 Task: Create a Board called Board0000000028 in Workspace WS0000000010 in Trello with Visibility as Workspace. Create a Board called Board0000000029 in Workspace WS0000000010 in Trello with Visibility as Private. Create a Board called Board0000000030 in Workspace WS0000000010 in Trello with Visibility as Public. Create Card Card0000000109 in Board Board0000000028 in Workspace WS0000000010 in Trello. Create Card Card0000000110 in Board Board0000000028 in Workspace WS0000000010 in Trello
Action: Mouse moved to (527, 97)
Screenshot: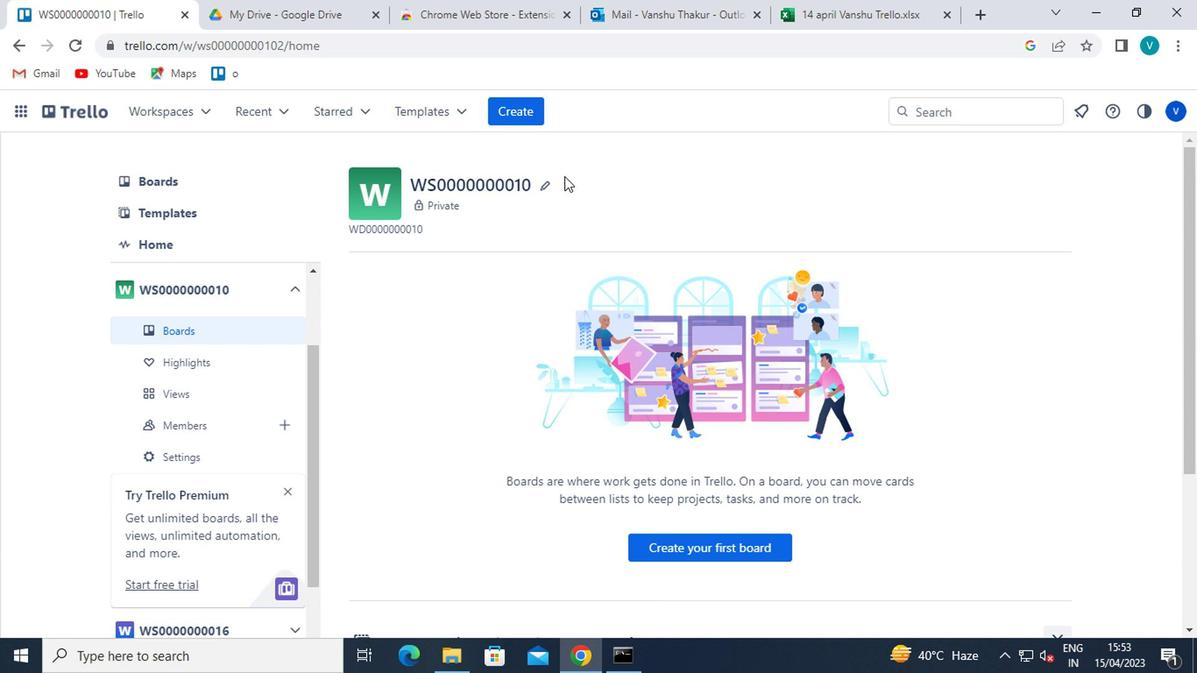 
Action: Mouse pressed left at (527, 97)
Screenshot: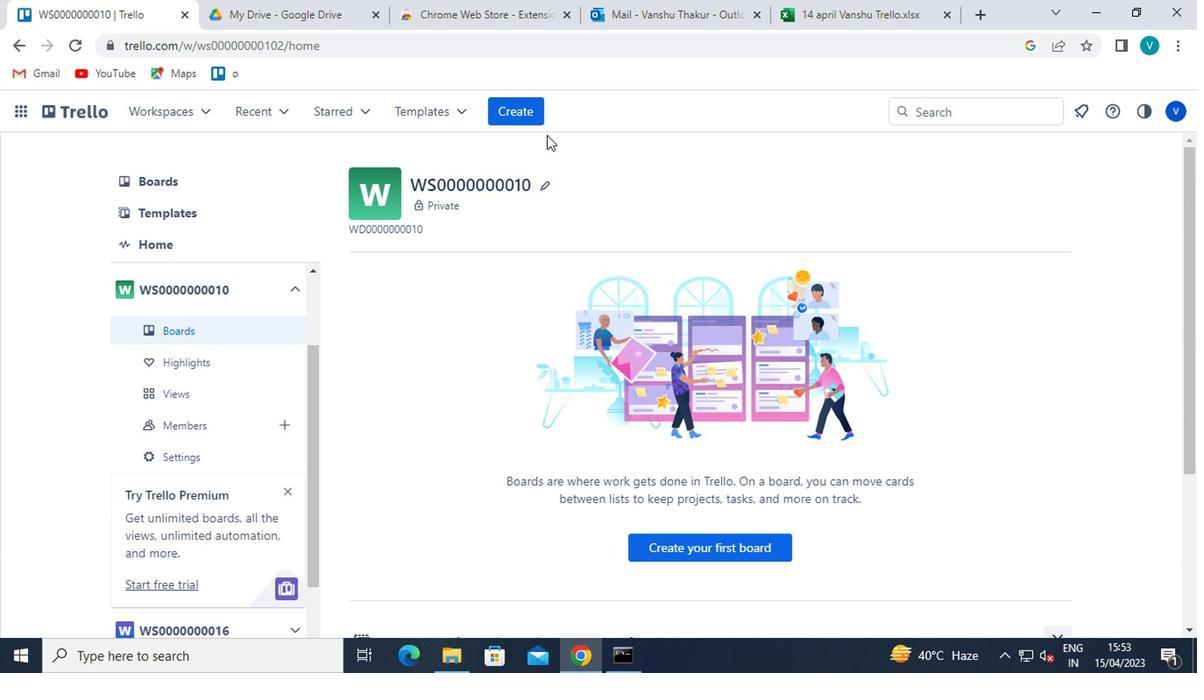 
Action: Mouse moved to (546, 160)
Screenshot: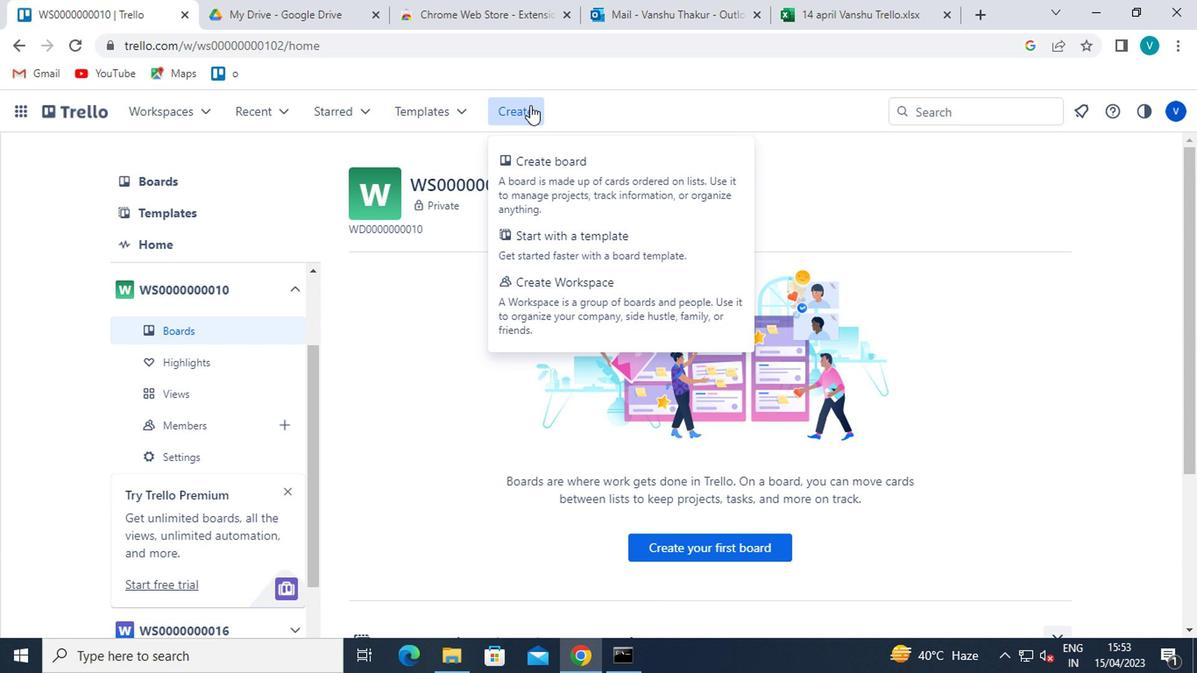 
Action: Mouse pressed left at (546, 160)
Screenshot: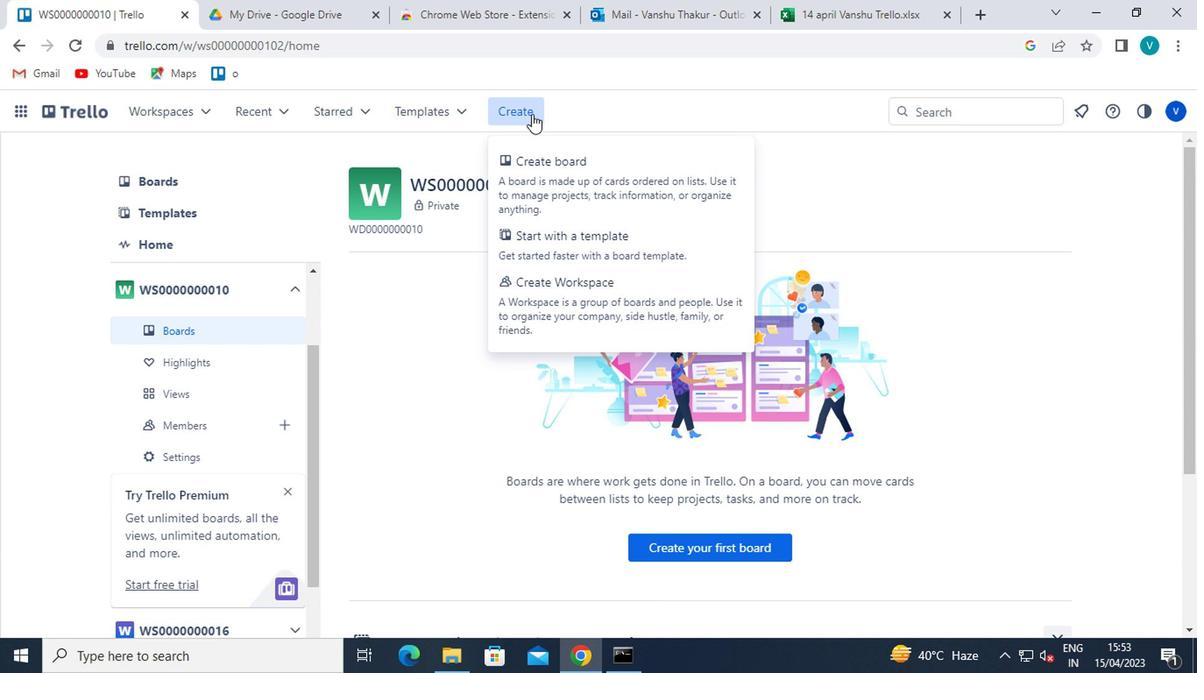 
Action: Mouse moved to (551, 394)
Screenshot: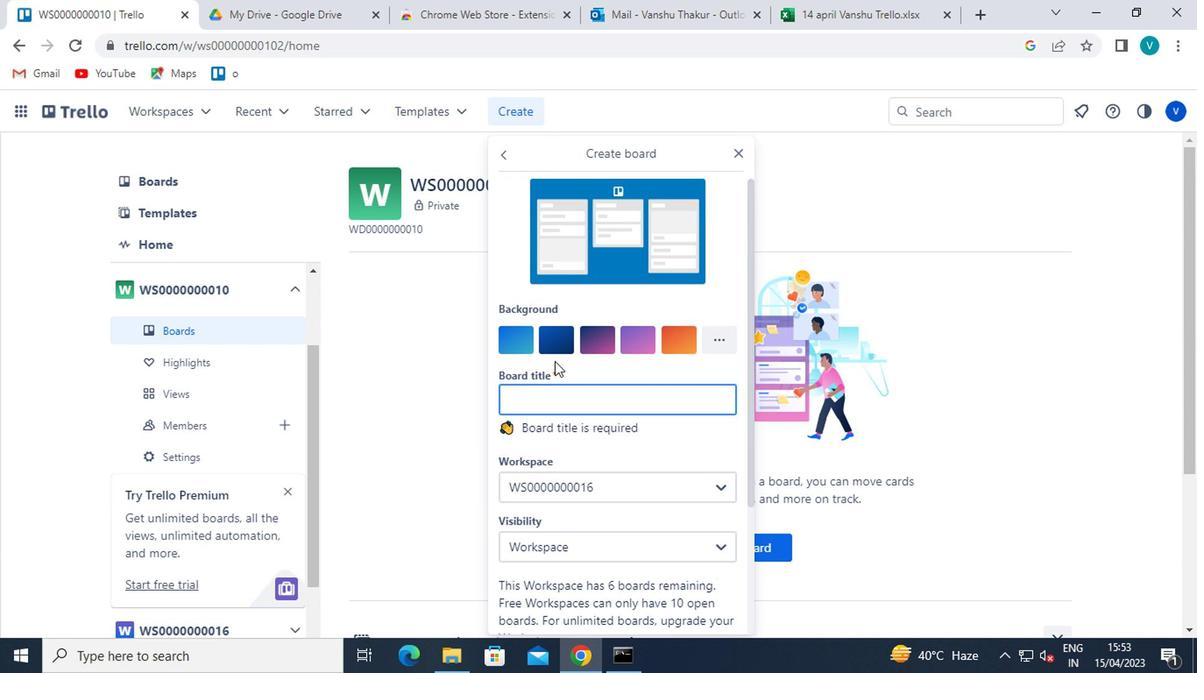 
Action: Mouse pressed left at (551, 394)
Screenshot: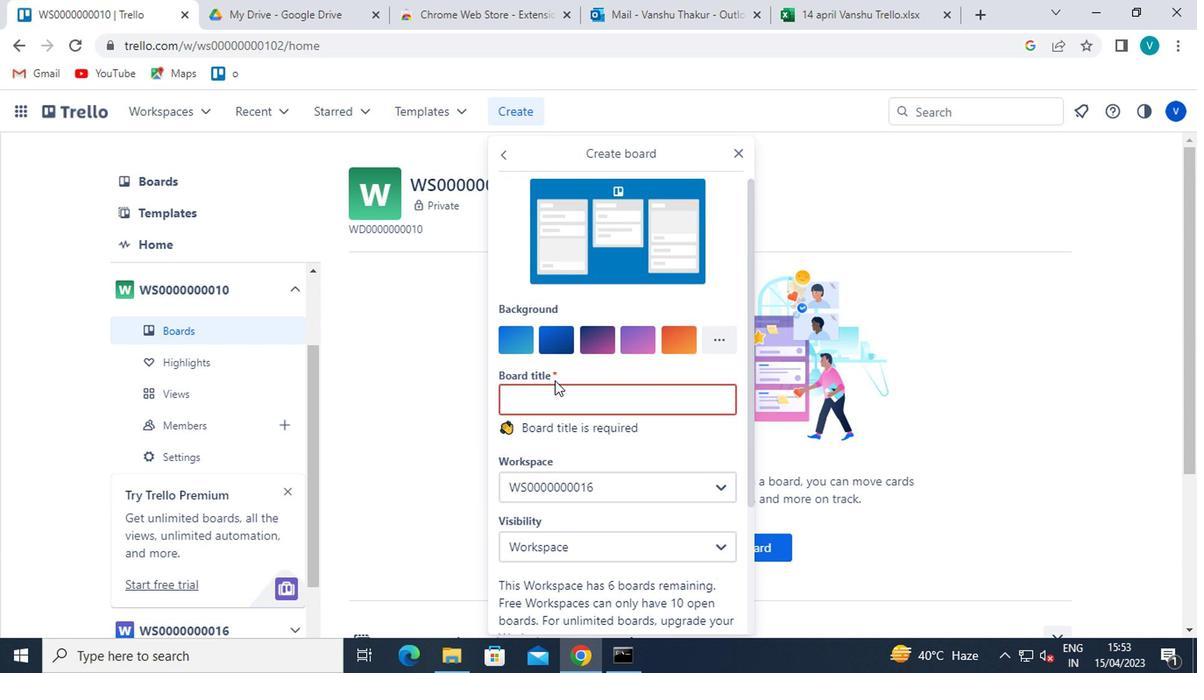 
Action: Key pressed <Key.shift>BOARD0000000028
Screenshot: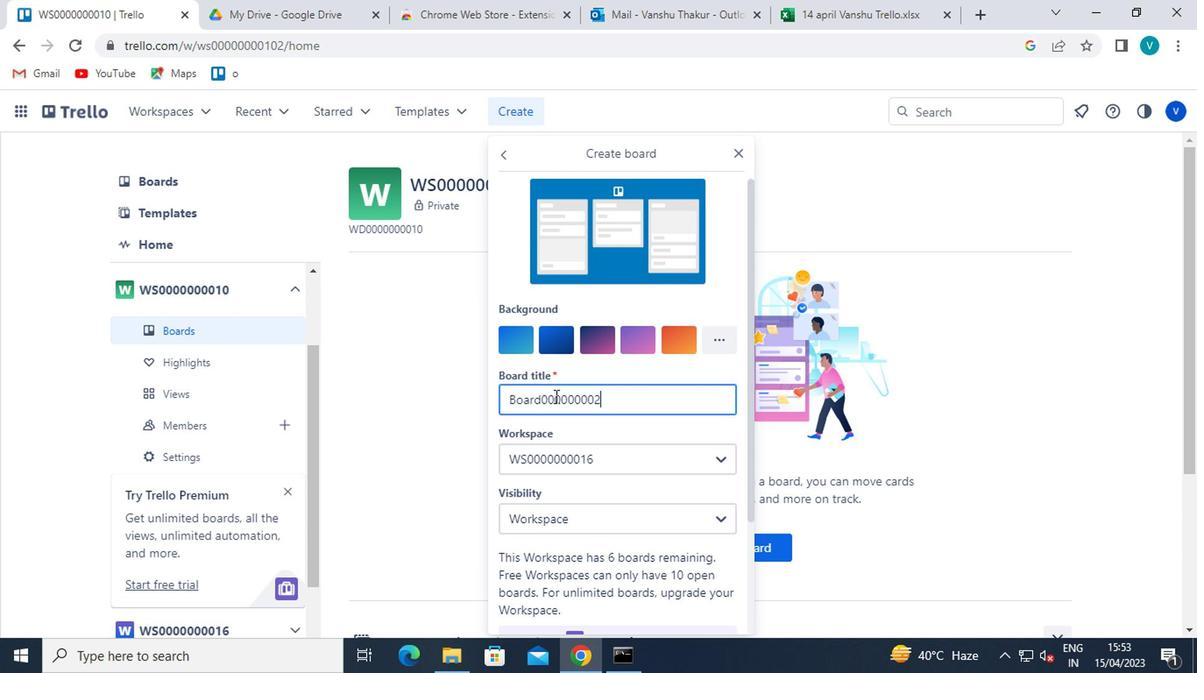 
Action: Mouse moved to (582, 470)
Screenshot: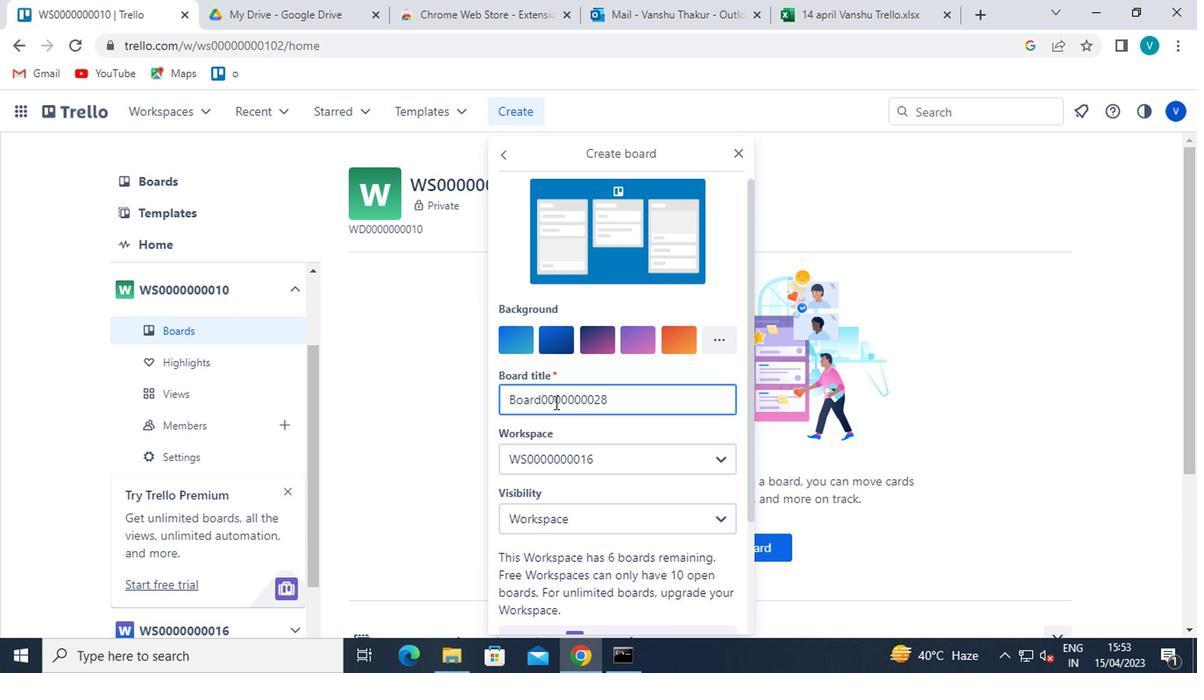 
Action: Mouse pressed left at (582, 470)
Screenshot: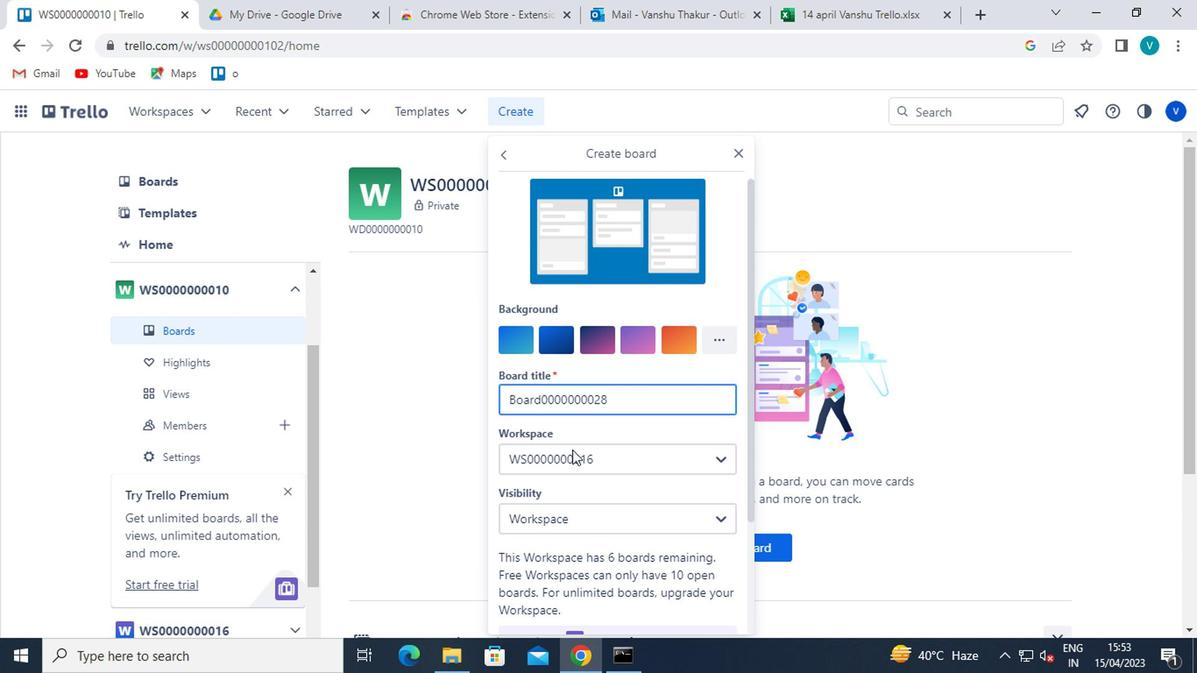
Action: Mouse moved to (588, 529)
Screenshot: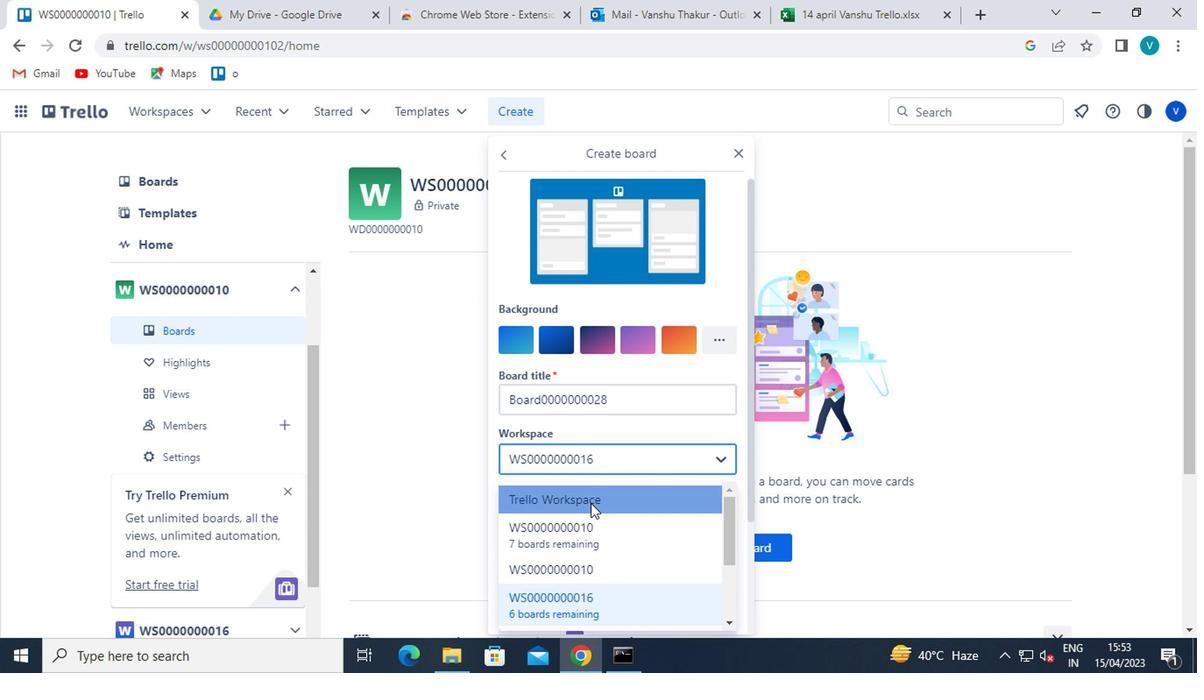 
Action: Mouse pressed left at (588, 529)
Screenshot: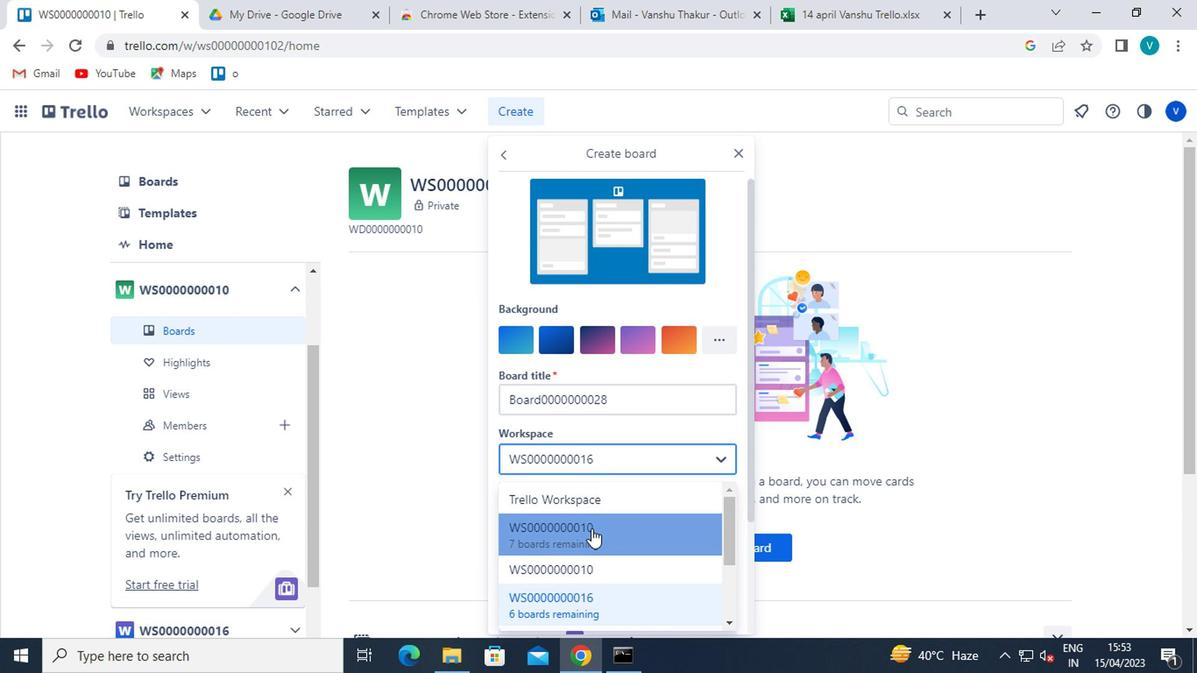 
Action: Mouse moved to (589, 522)
Screenshot: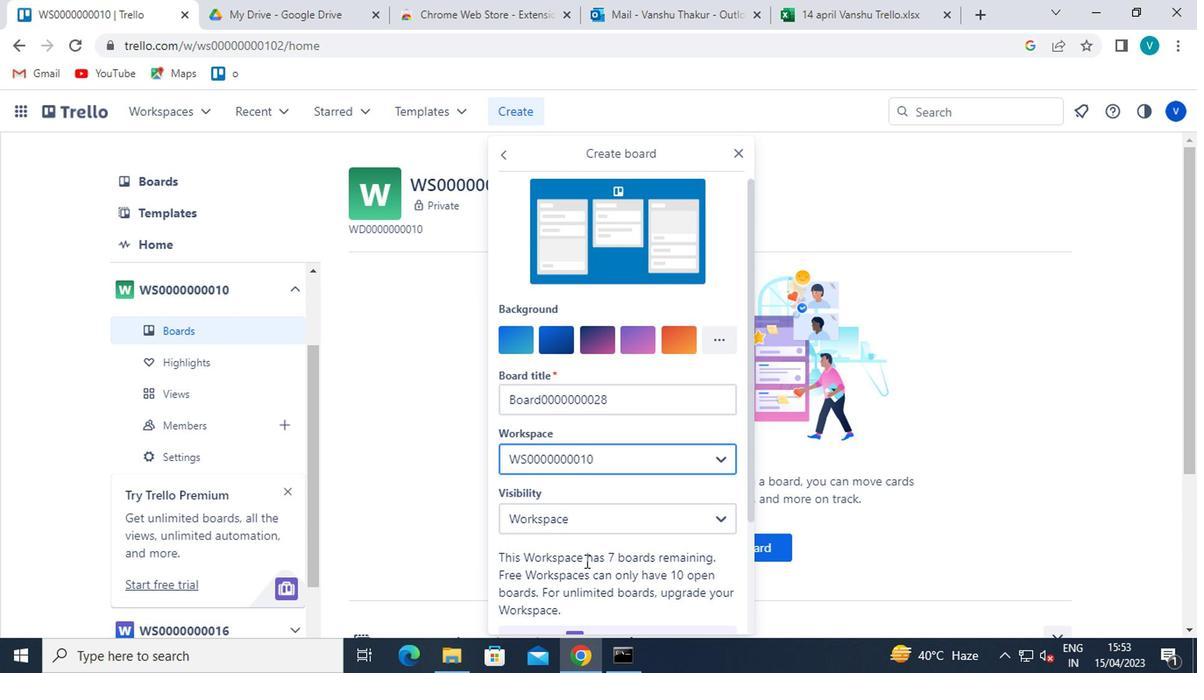 
Action: Mouse pressed left at (589, 522)
Screenshot: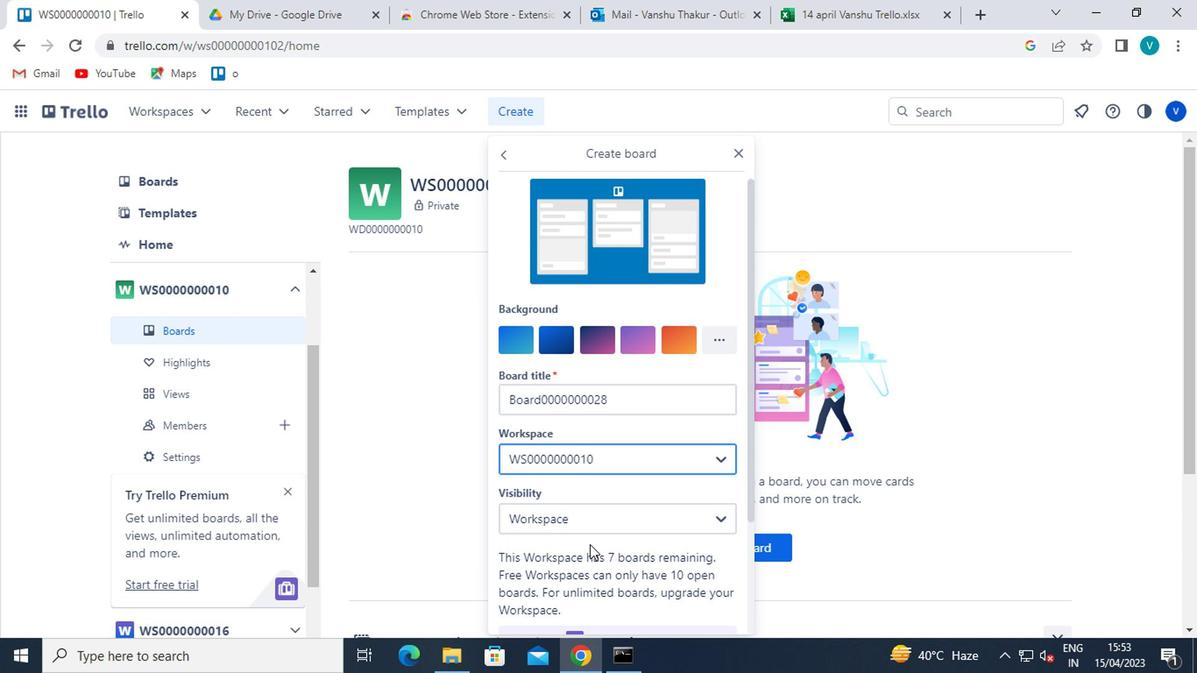 
Action: Mouse moved to (610, 387)
Screenshot: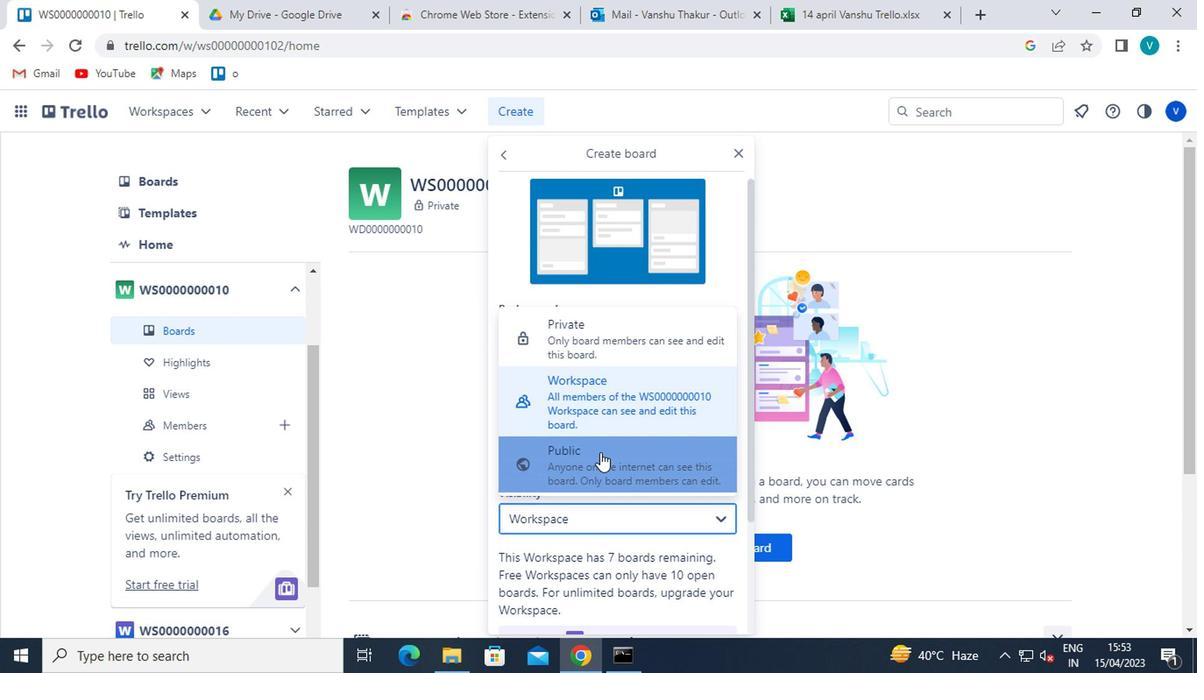 
Action: Mouse pressed left at (610, 387)
Screenshot: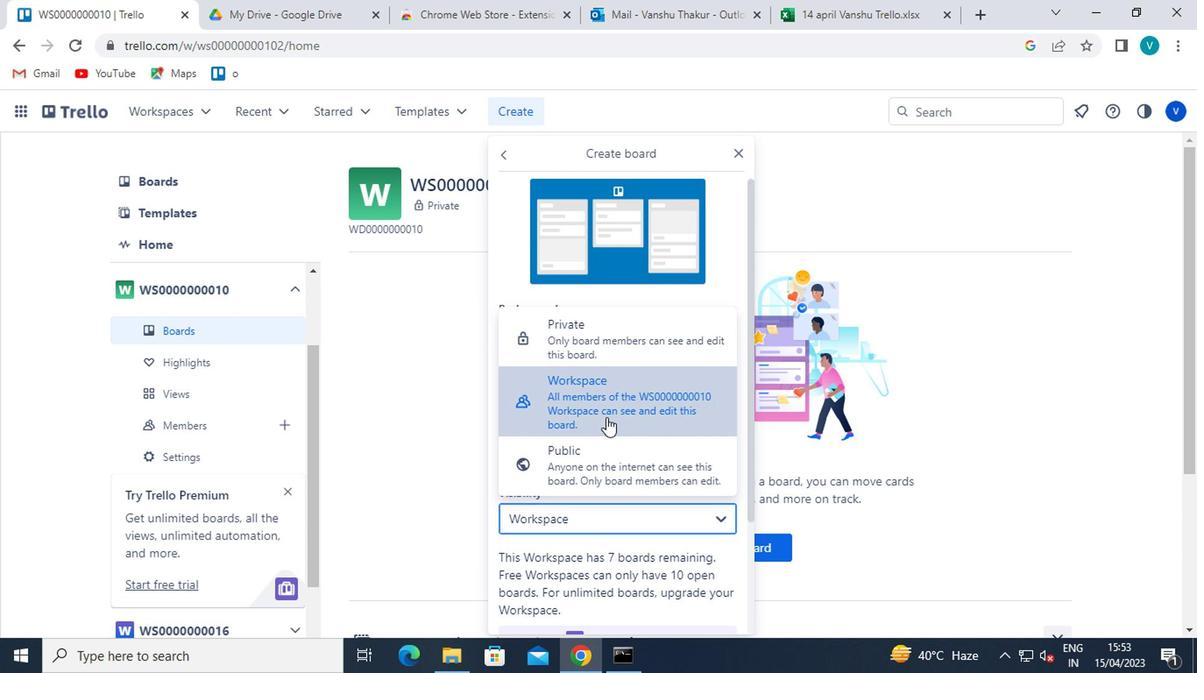 
Action: Mouse moved to (606, 449)
Screenshot: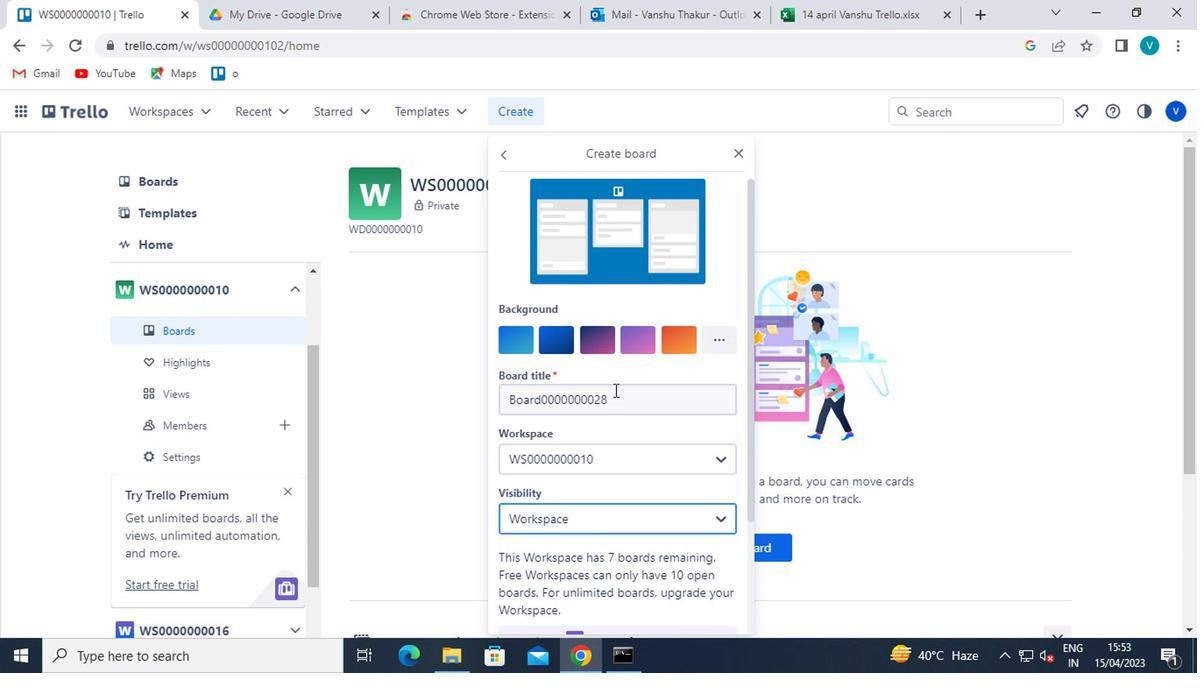 
Action: Mouse scrolled (606, 449) with delta (0, 0)
Screenshot: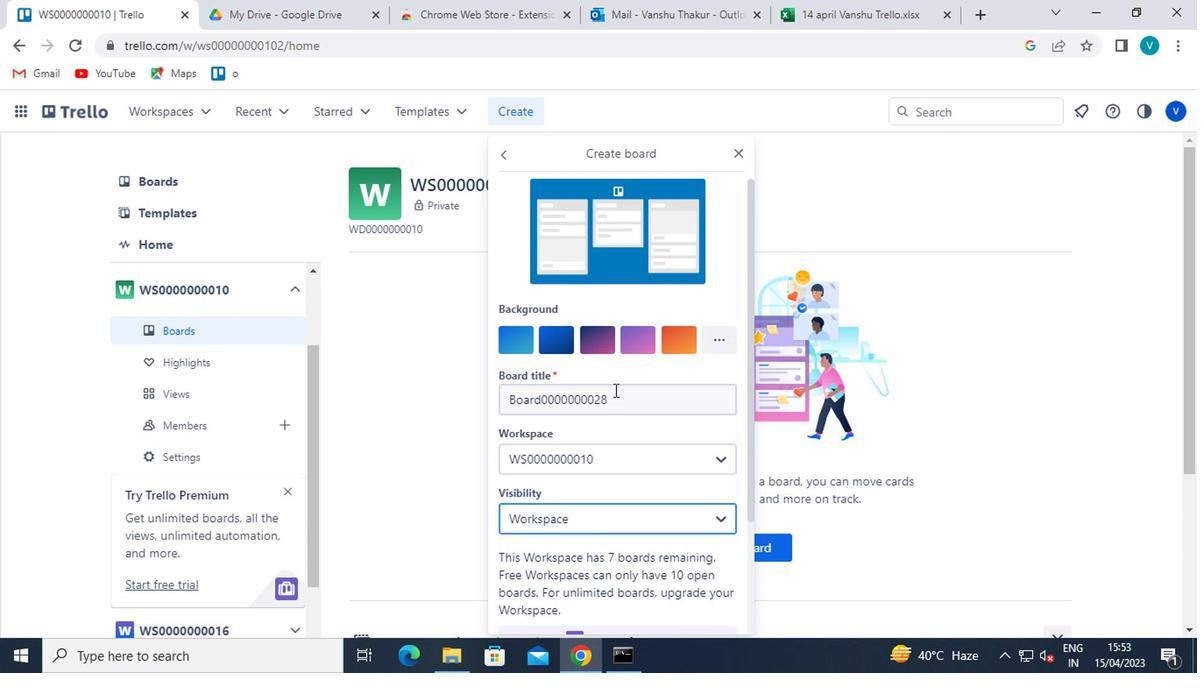 
Action: Mouse moved to (606, 455)
Screenshot: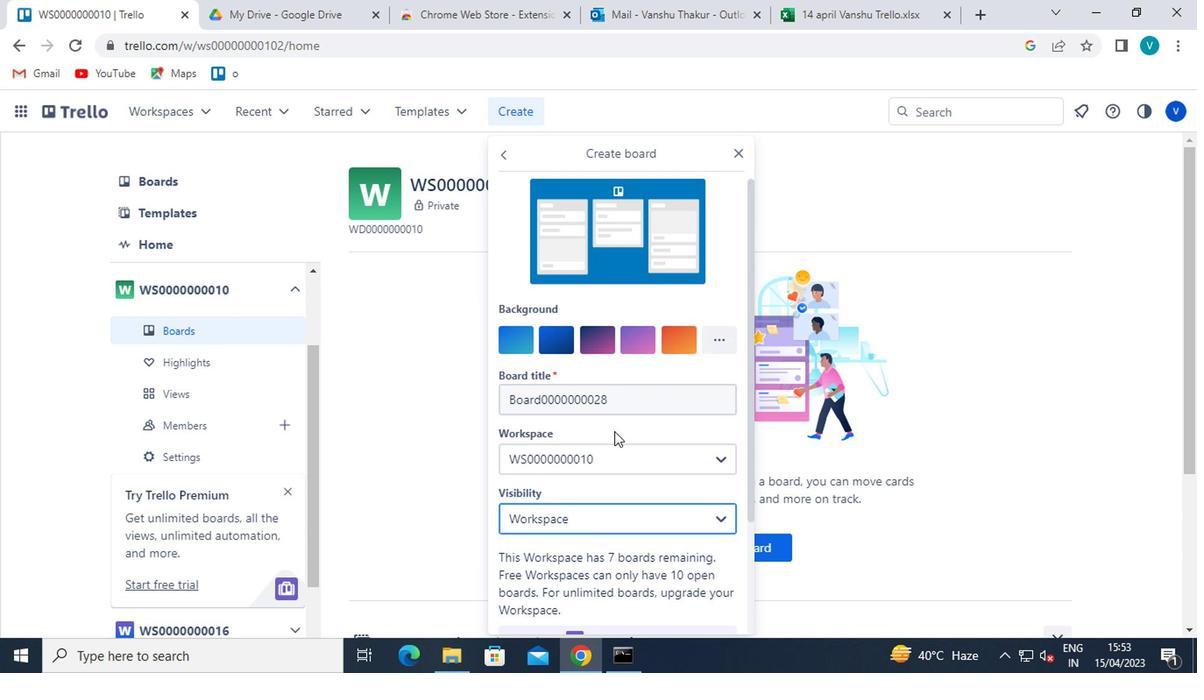 
Action: Mouse scrolled (606, 454) with delta (0, -1)
Screenshot: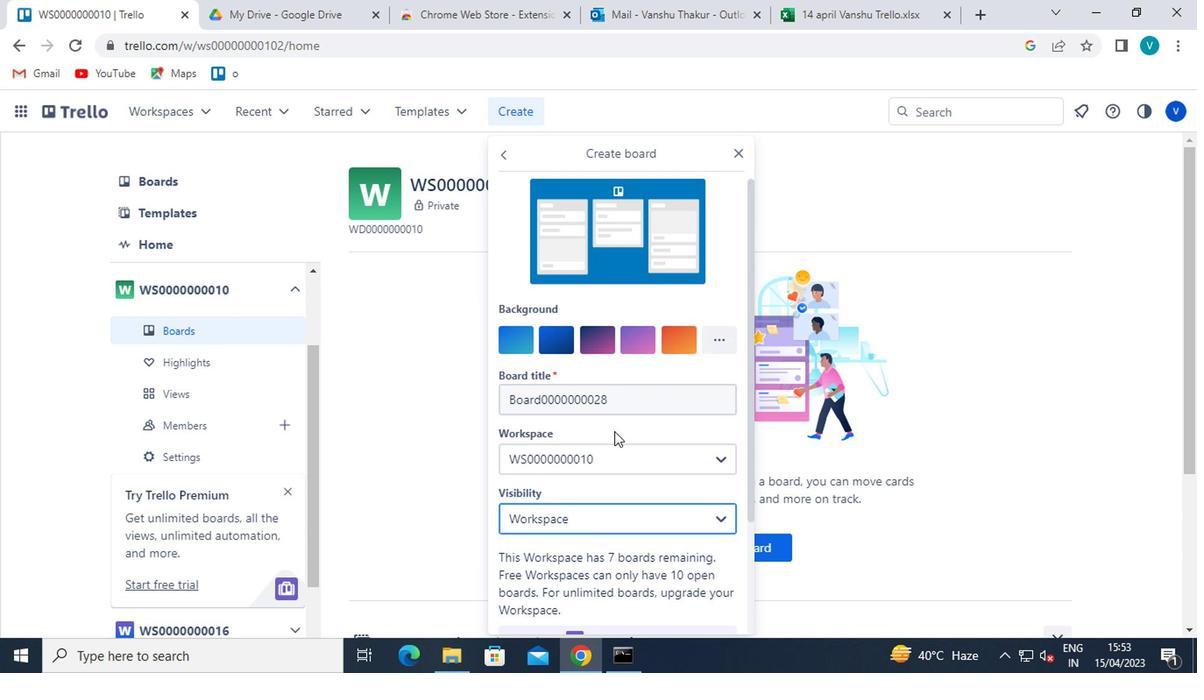 
Action: Mouse moved to (606, 455)
Screenshot: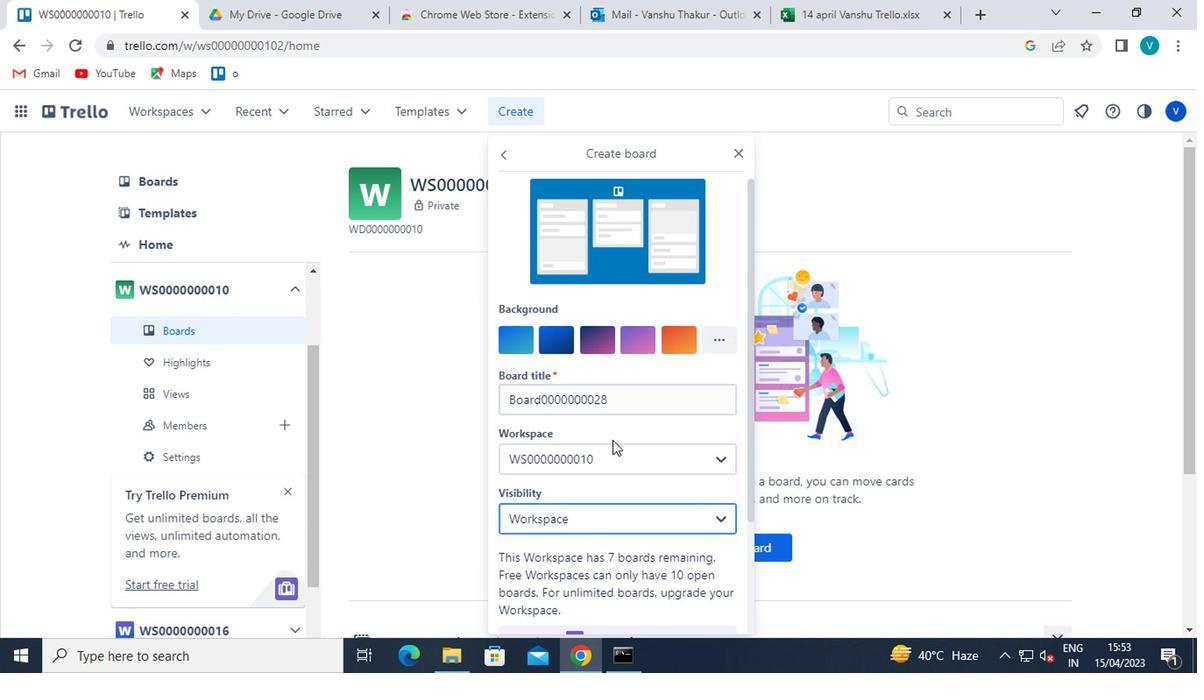 
Action: Mouse scrolled (606, 454) with delta (0, -1)
Screenshot: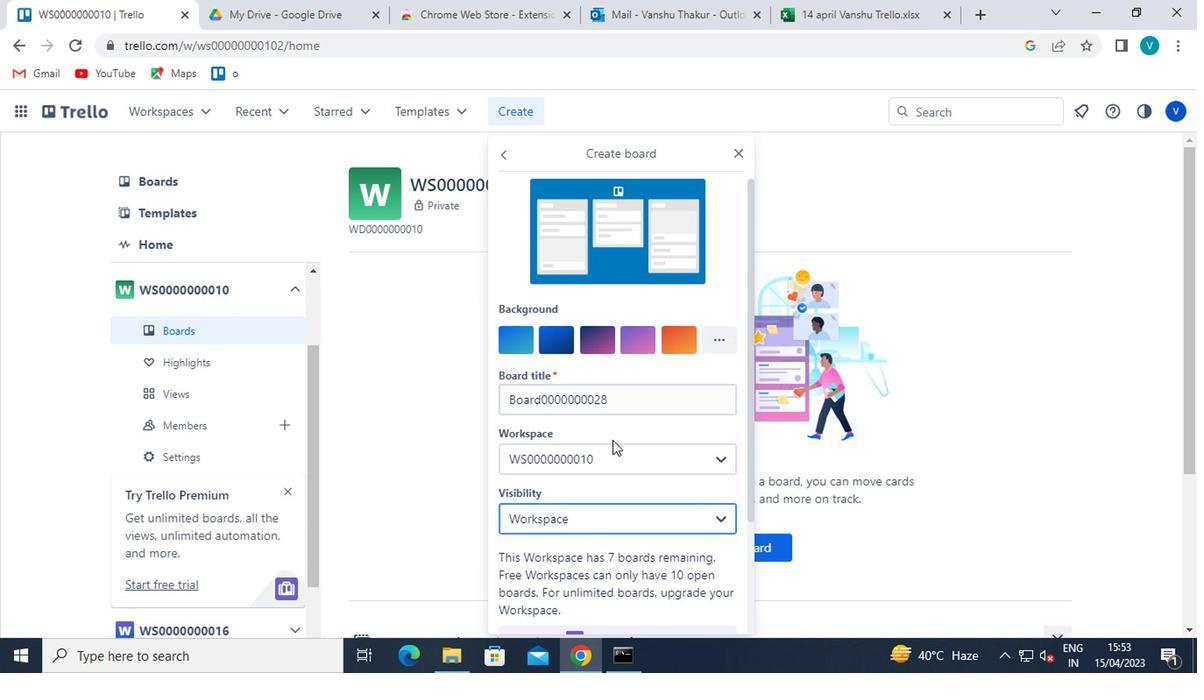 
Action: Mouse moved to (598, 534)
Screenshot: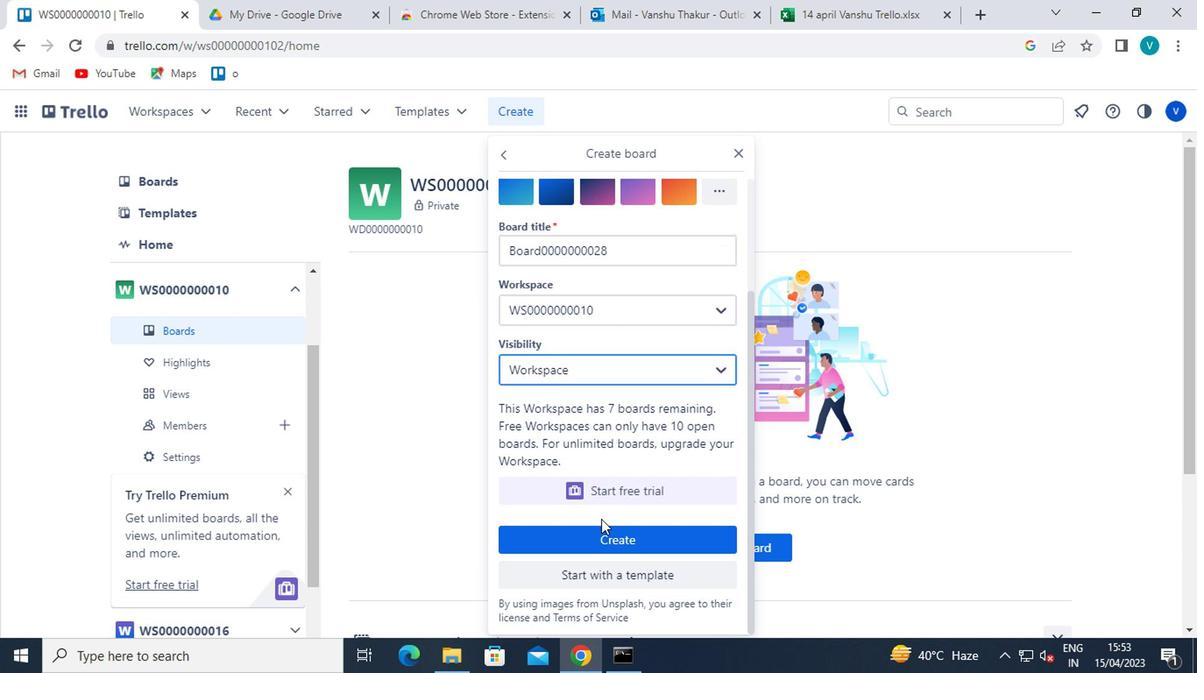 
Action: Mouse pressed left at (598, 534)
Screenshot: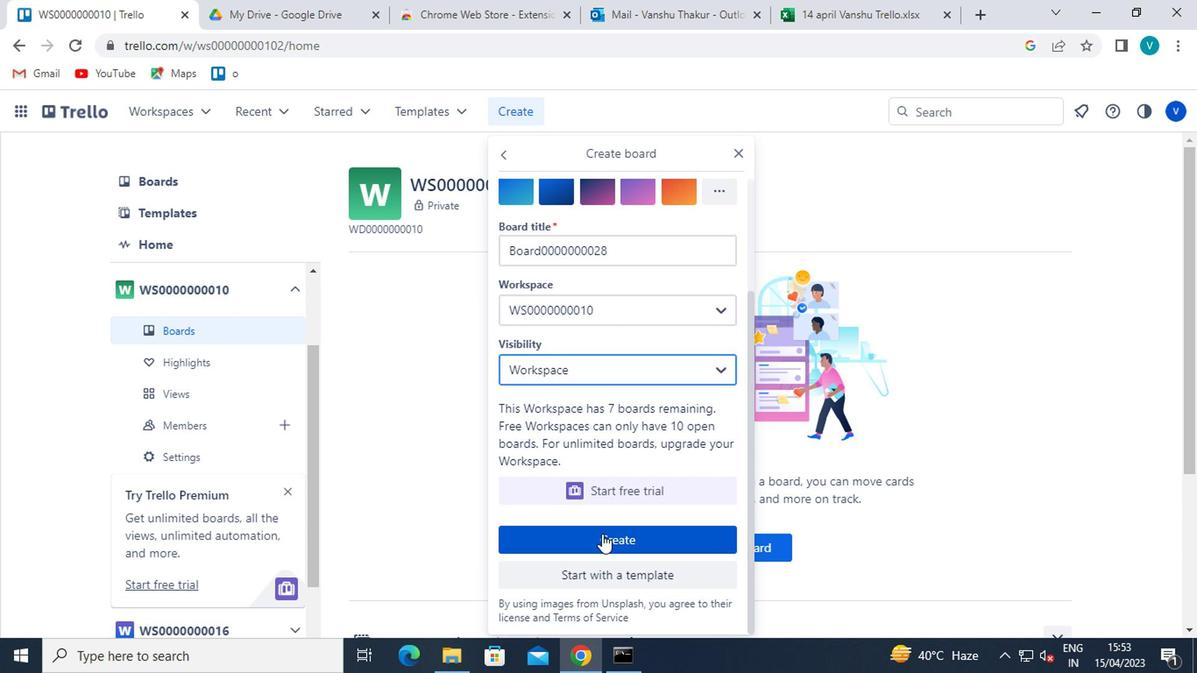 
Action: Mouse moved to (379, 202)
Screenshot: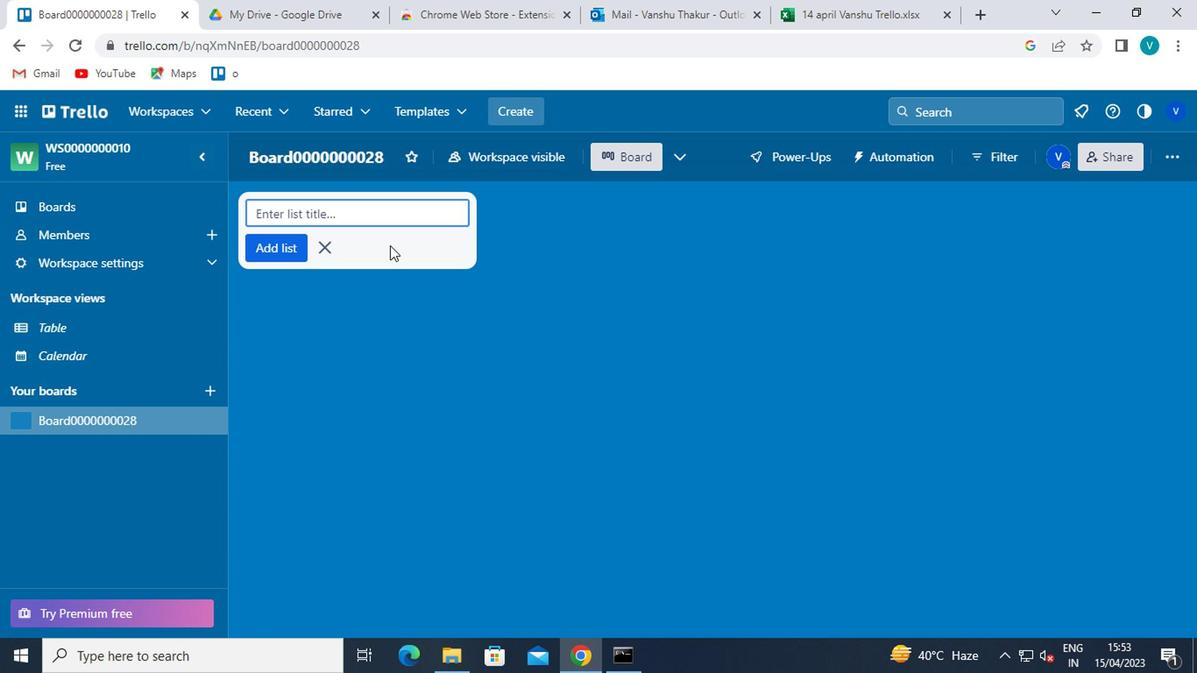 
Action: Mouse pressed left at (379, 202)
Screenshot: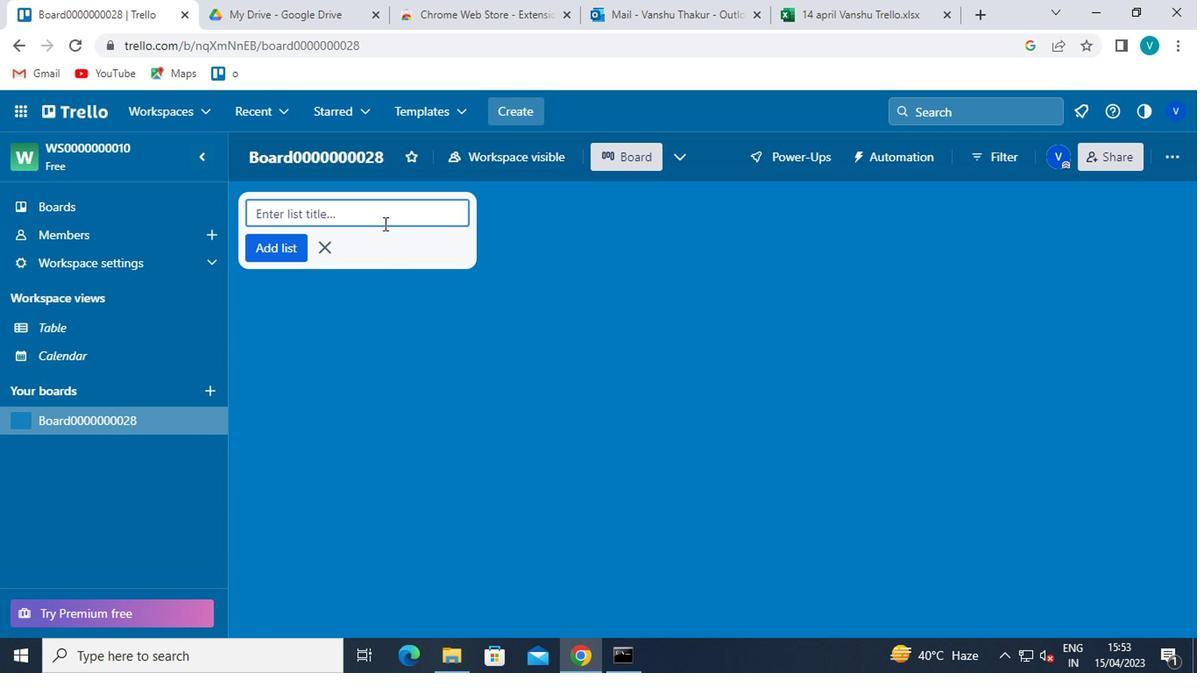 
Action: Key pressed <Key.shift>TO-<Key.shift>DO<Key.enter>
Screenshot: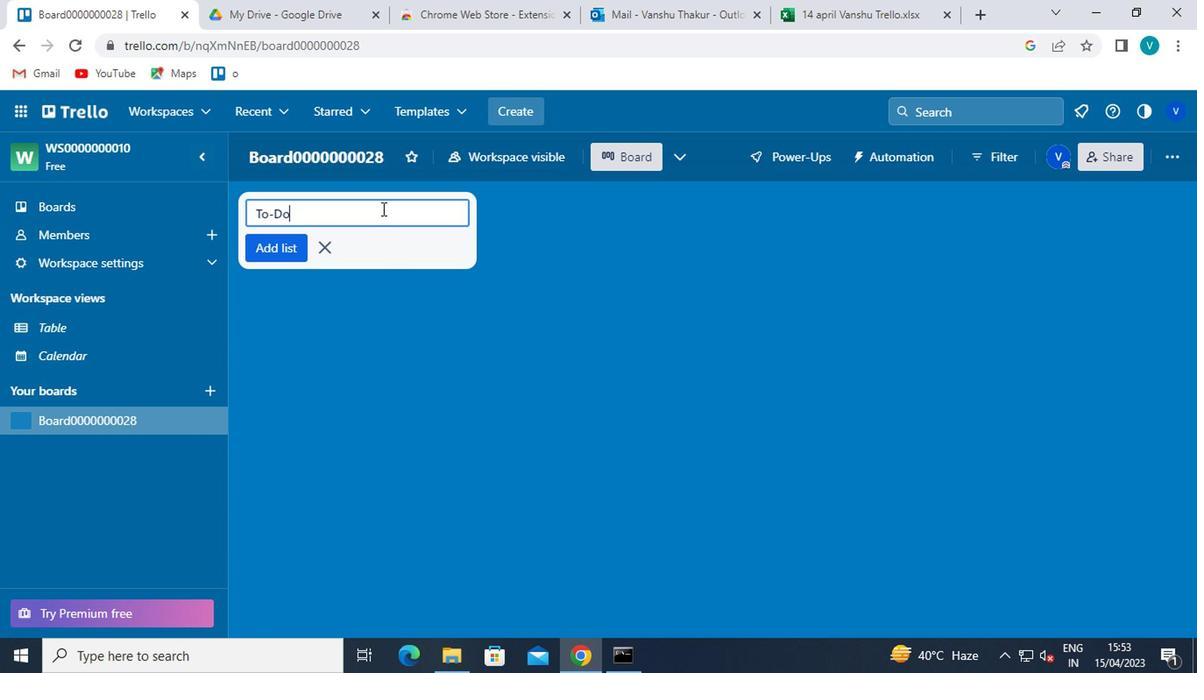 
Action: Mouse moved to (511, 100)
Screenshot: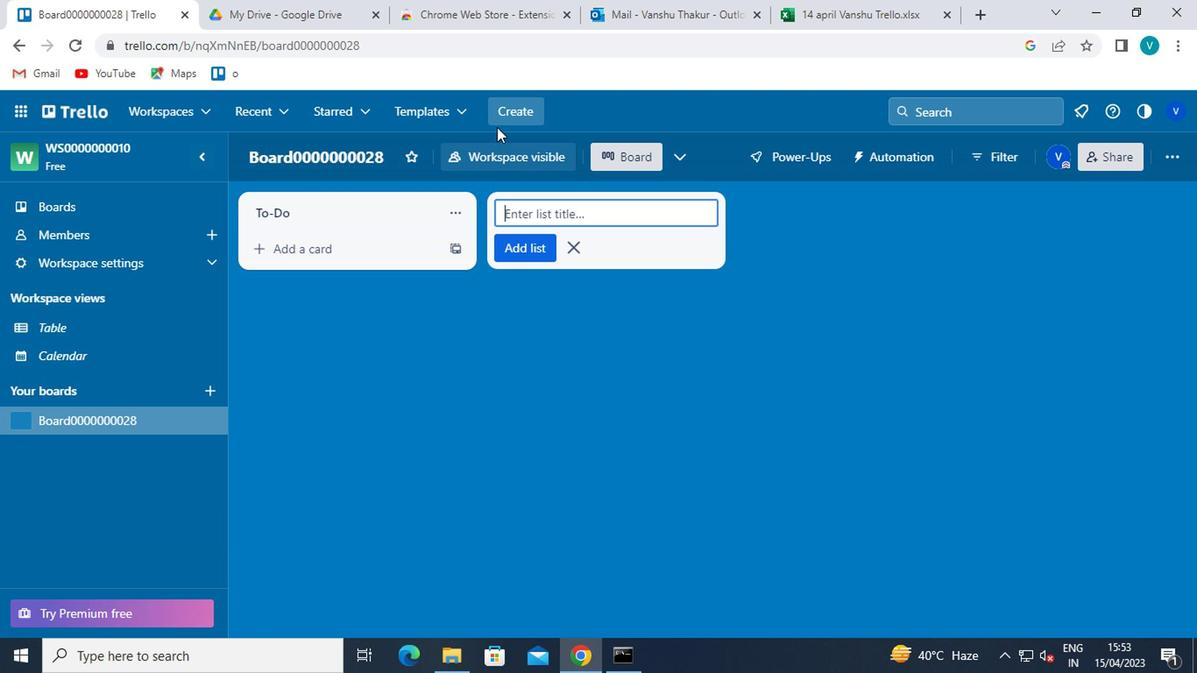 
Action: Mouse pressed left at (511, 100)
Screenshot: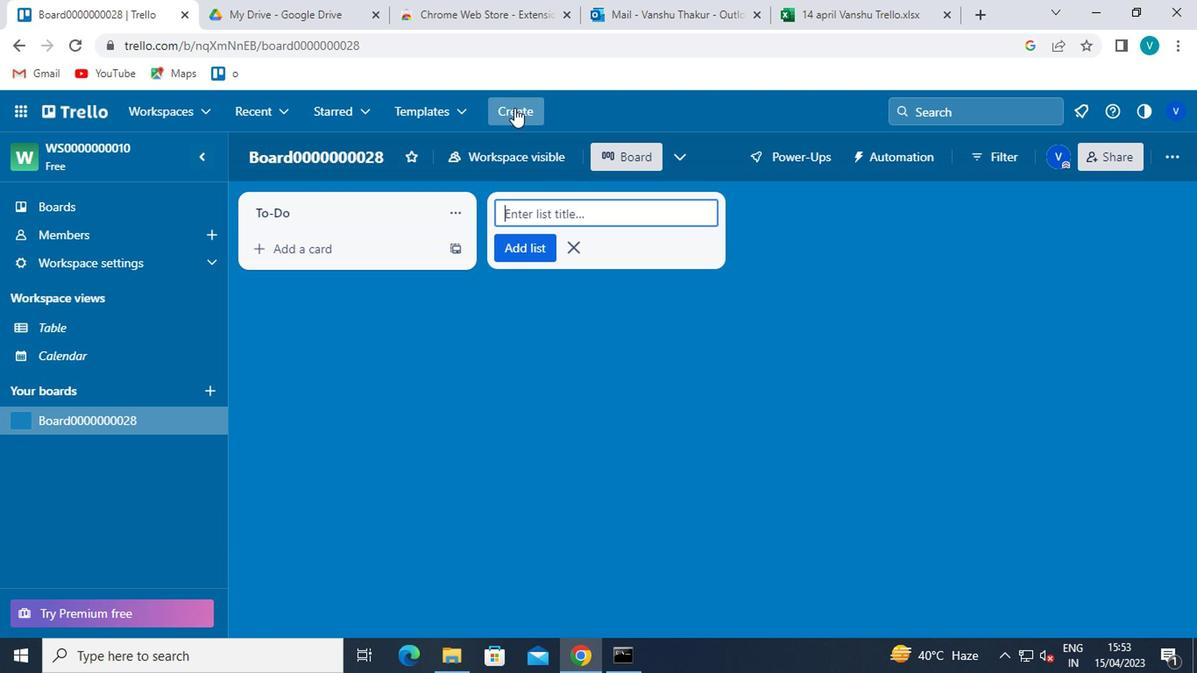
Action: Mouse moved to (520, 160)
Screenshot: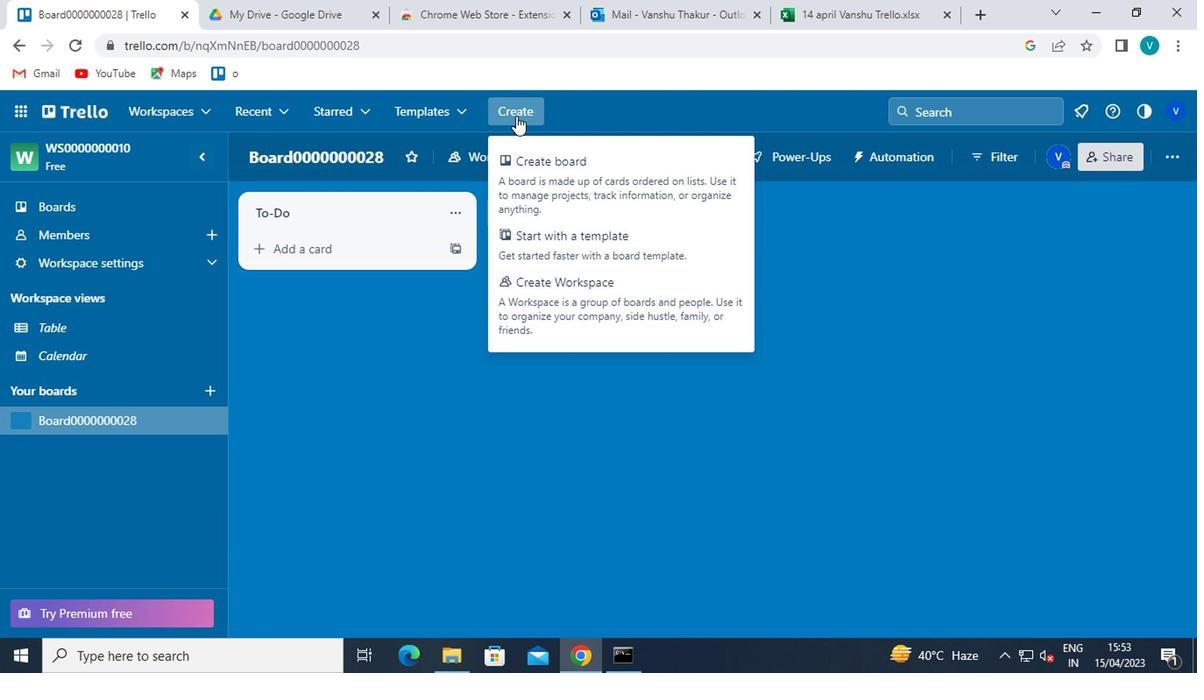 
Action: Mouse pressed left at (520, 160)
Screenshot: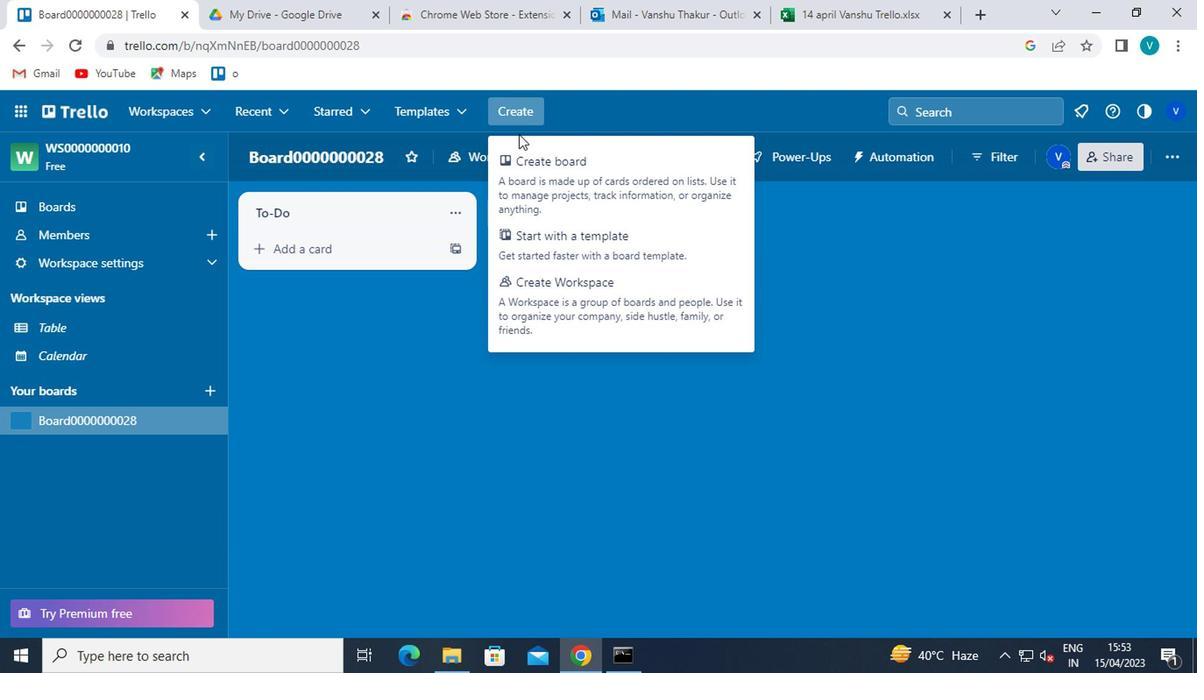 
Action: Mouse moved to (527, 399)
Screenshot: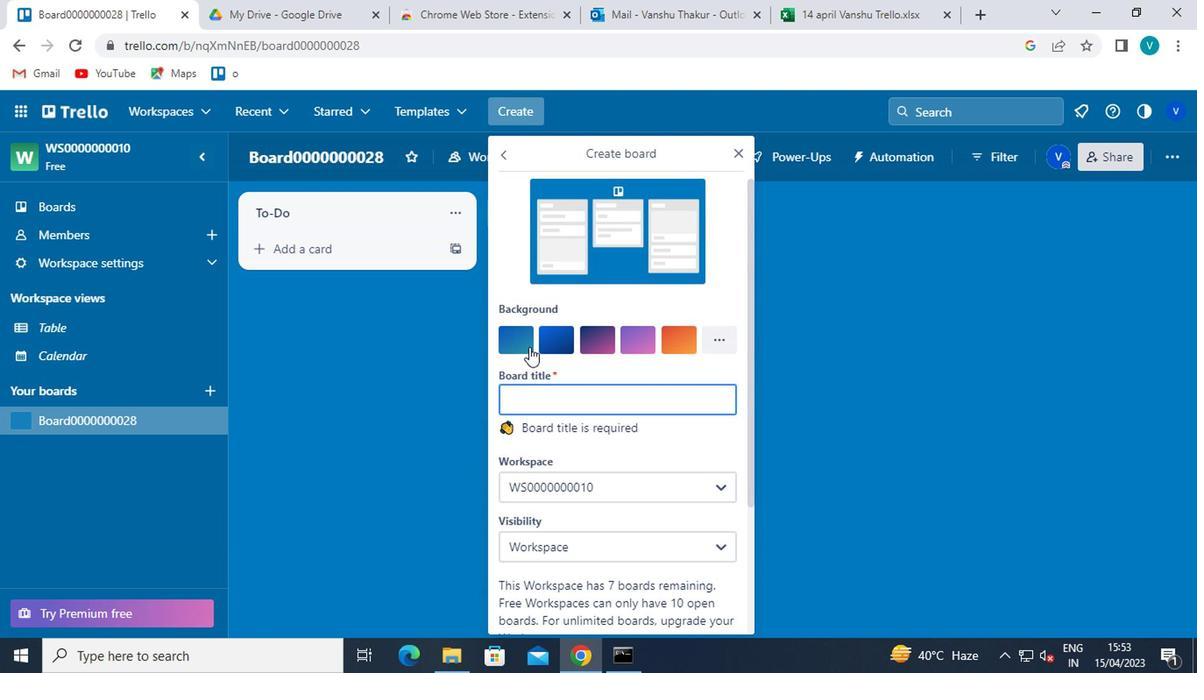 
Action: Mouse pressed left at (527, 399)
Screenshot: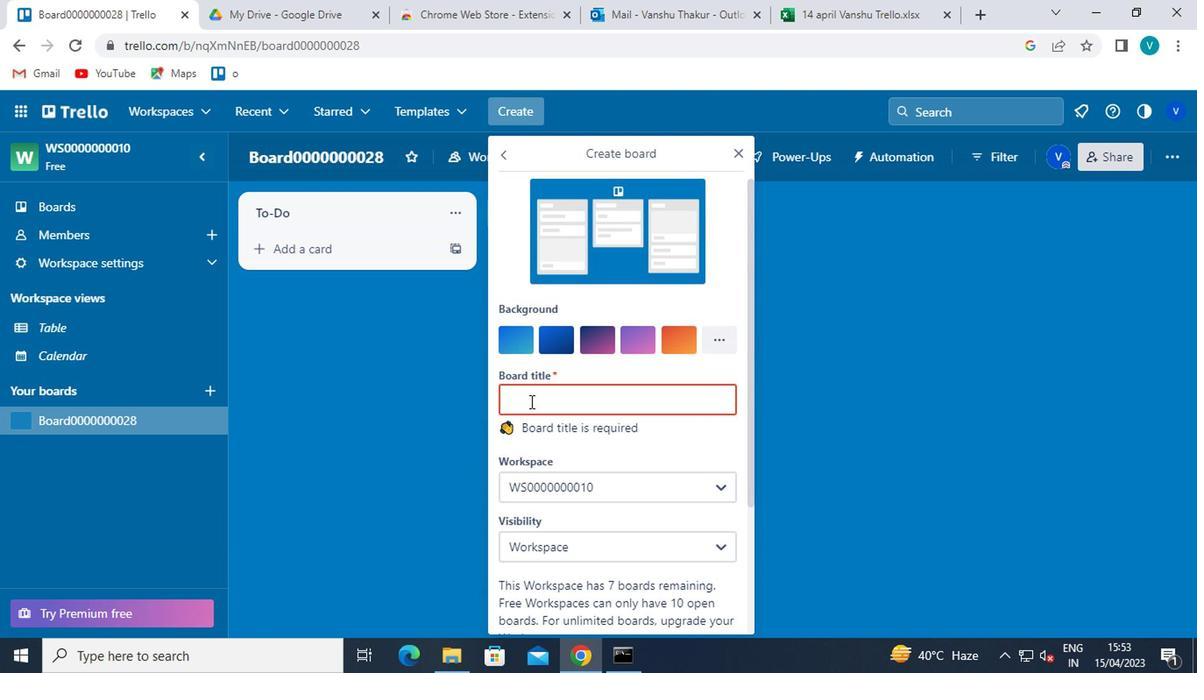 
Action: Key pressed <Key.shift>BOARD0000000029
Screenshot: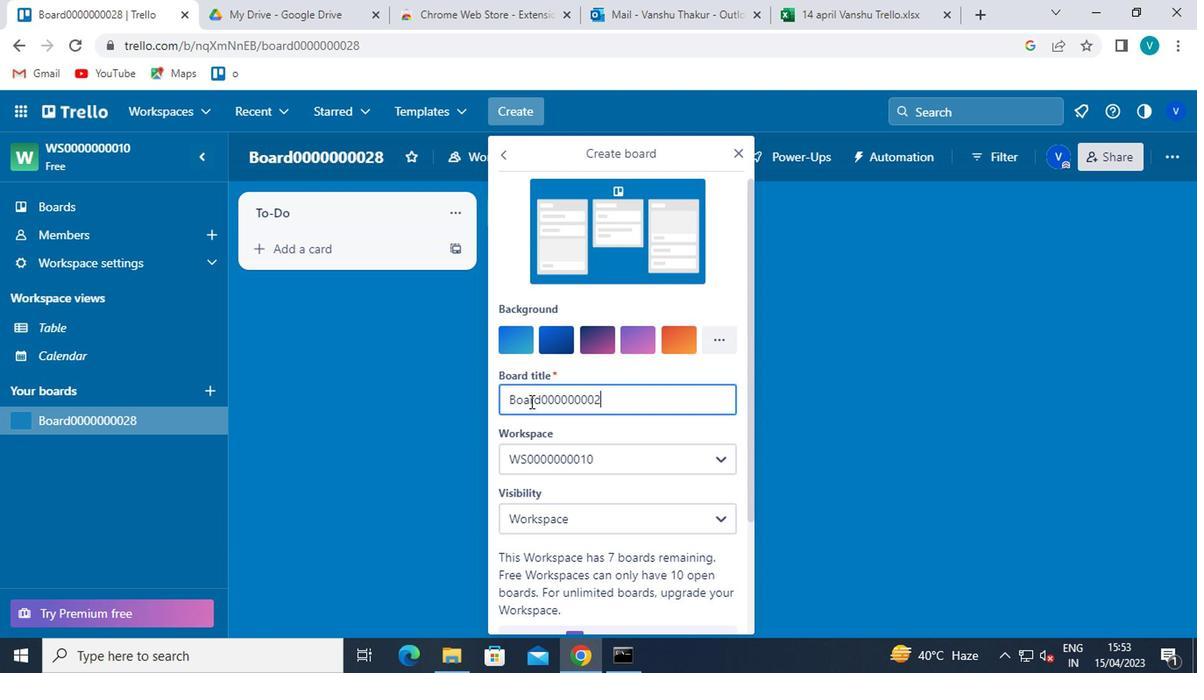
Action: Mouse moved to (563, 457)
Screenshot: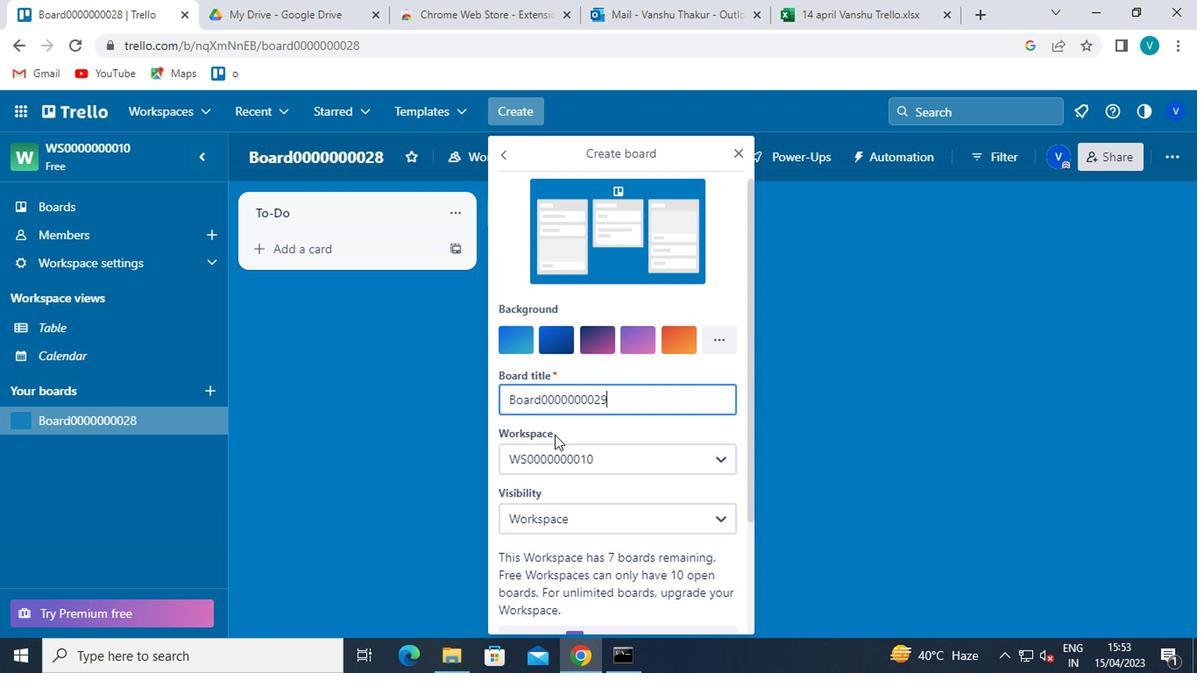 
Action: Mouse pressed left at (563, 457)
Screenshot: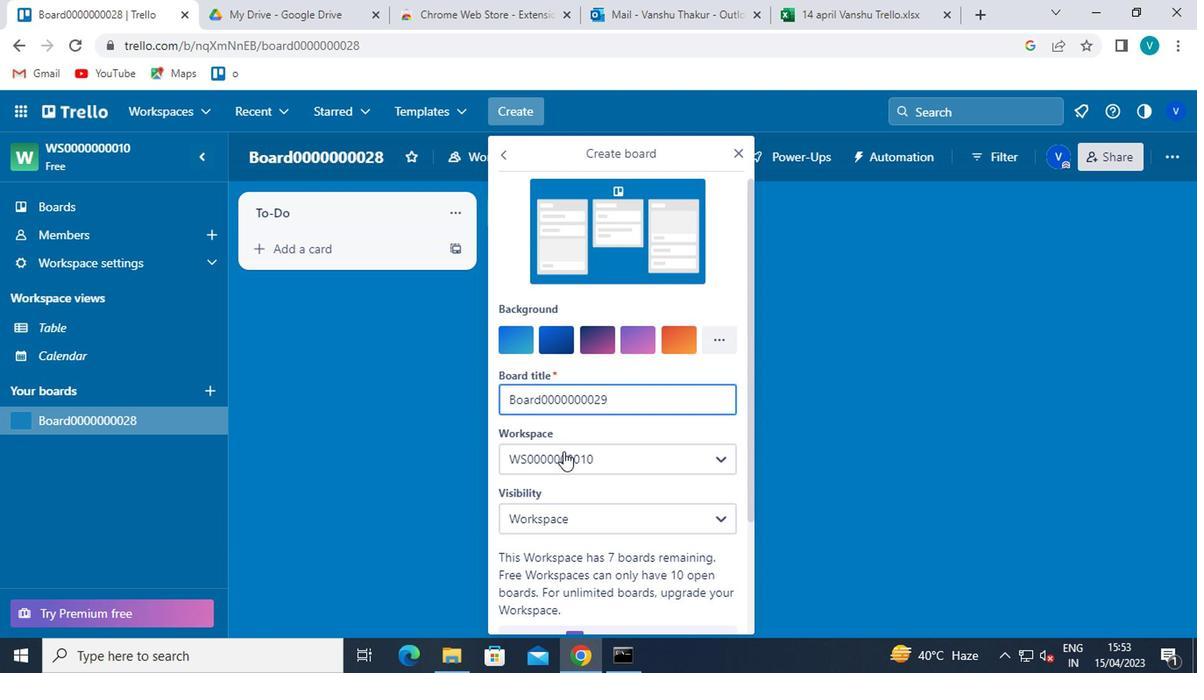 
Action: Mouse moved to (577, 527)
Screenshot: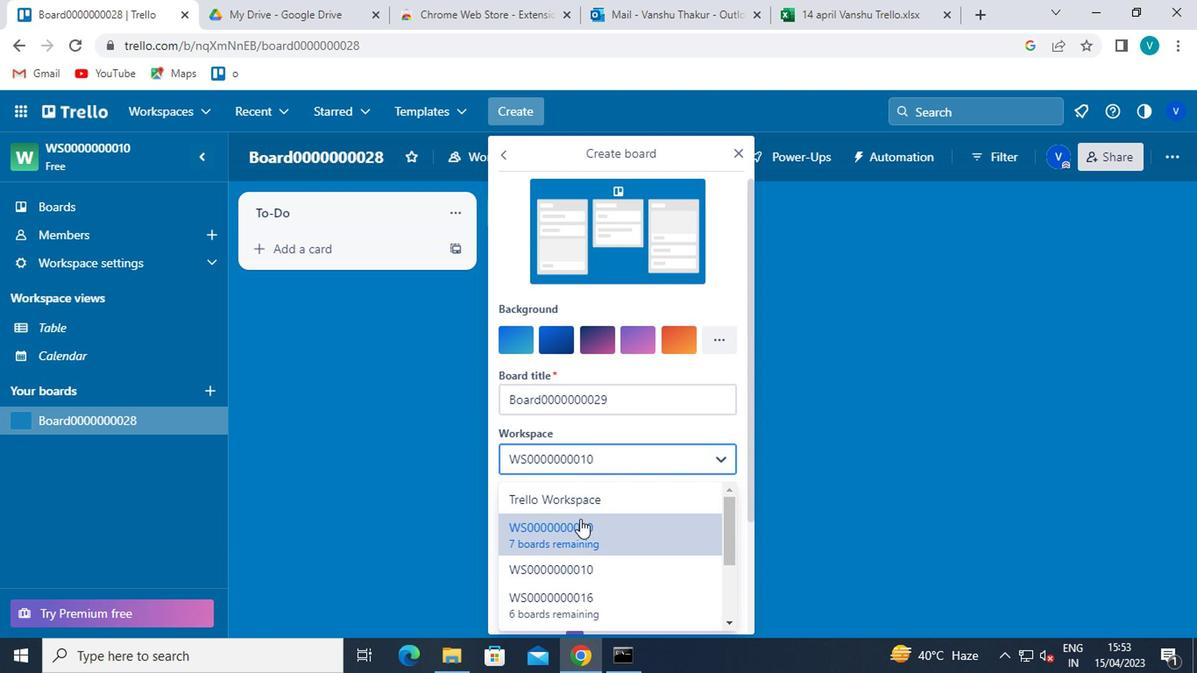 
Action: Mouse pressed left at (577, 527)
Screenshot: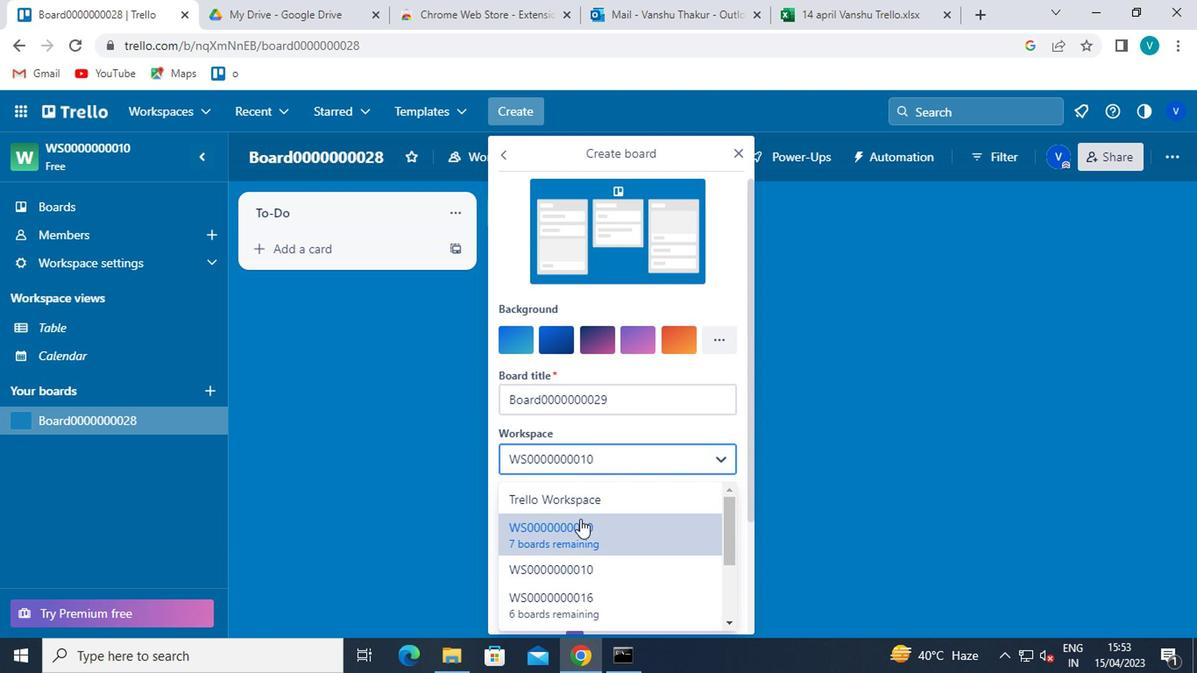 
Action: Mouse moved to (580, 532)
Screenshot: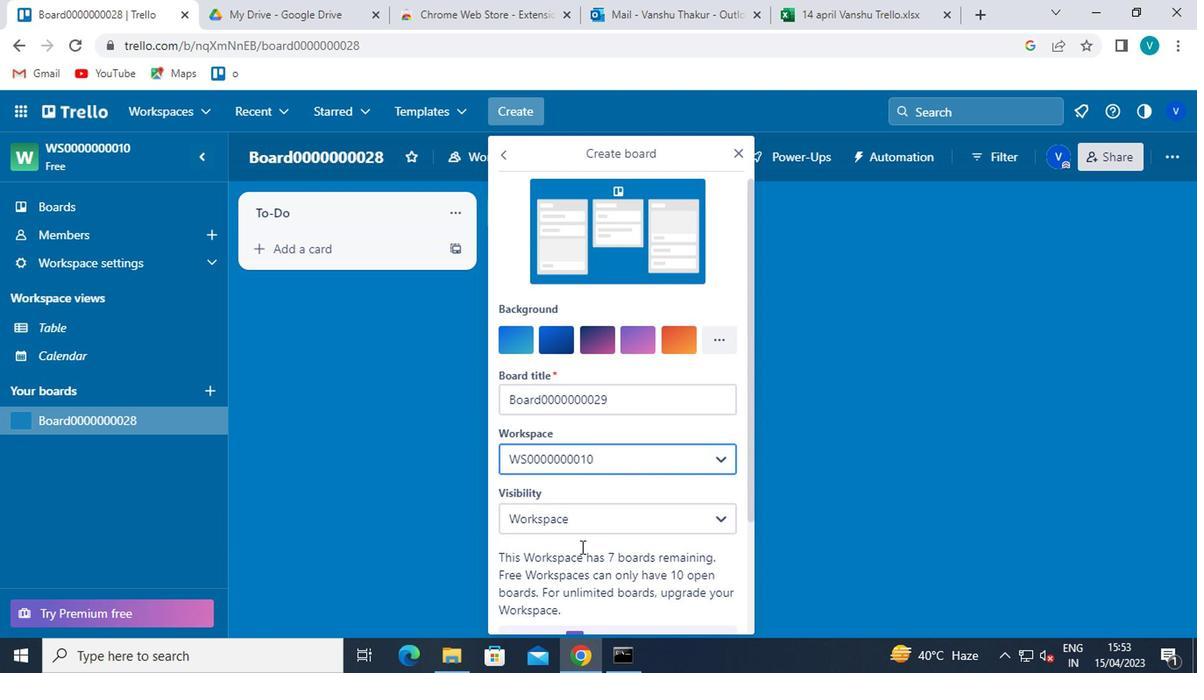 
Action: Mouse pressed left at (580, 532)
Screenshot: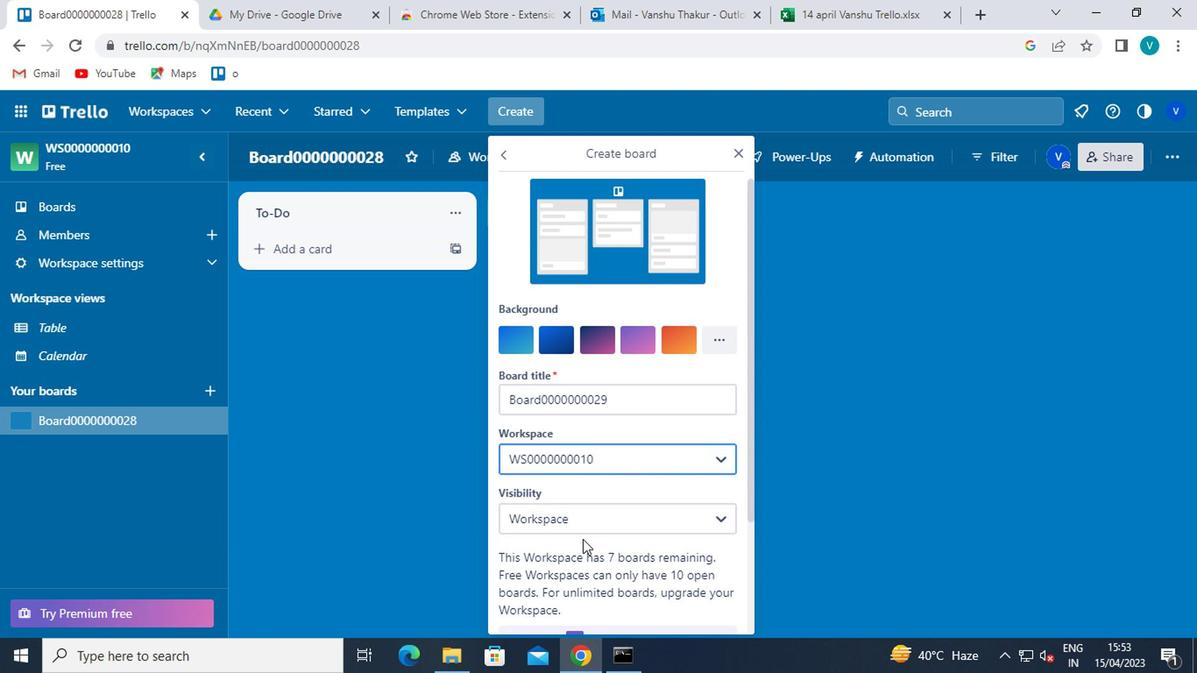 
Action: Mouse moved to (583, 333)
Screenshot: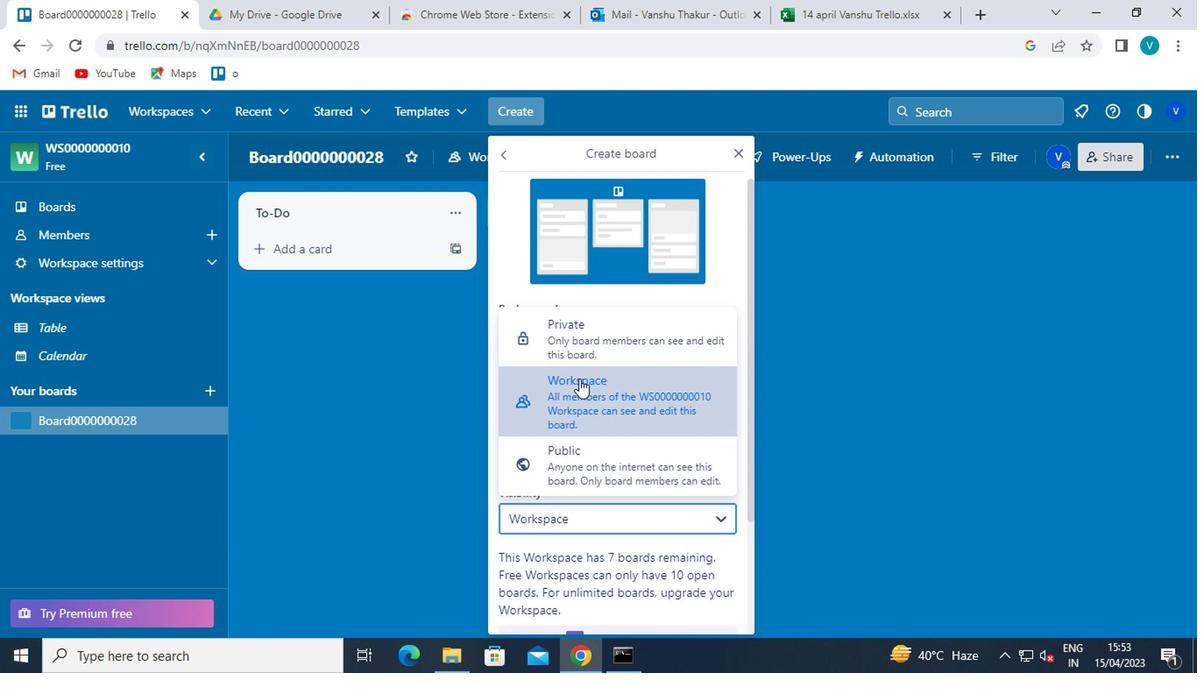
Action: Mouse pressed left at (583, 333)
Screenshot: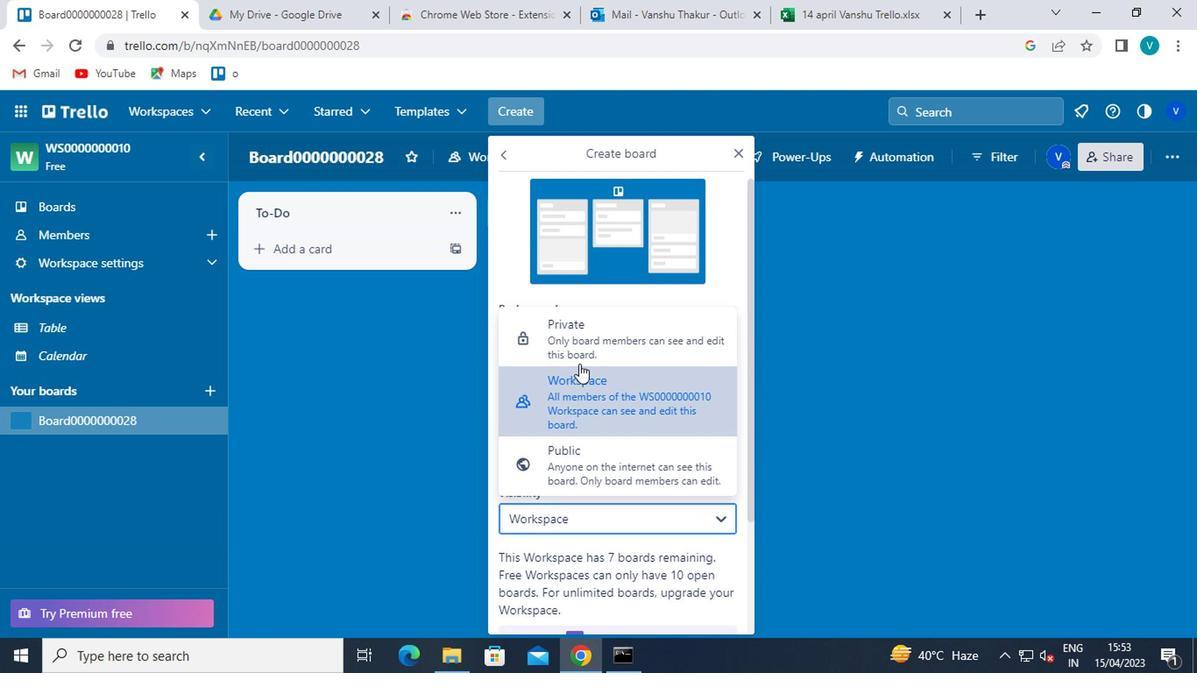 
Action: Mouse moved to (568, 464)
Screenshot: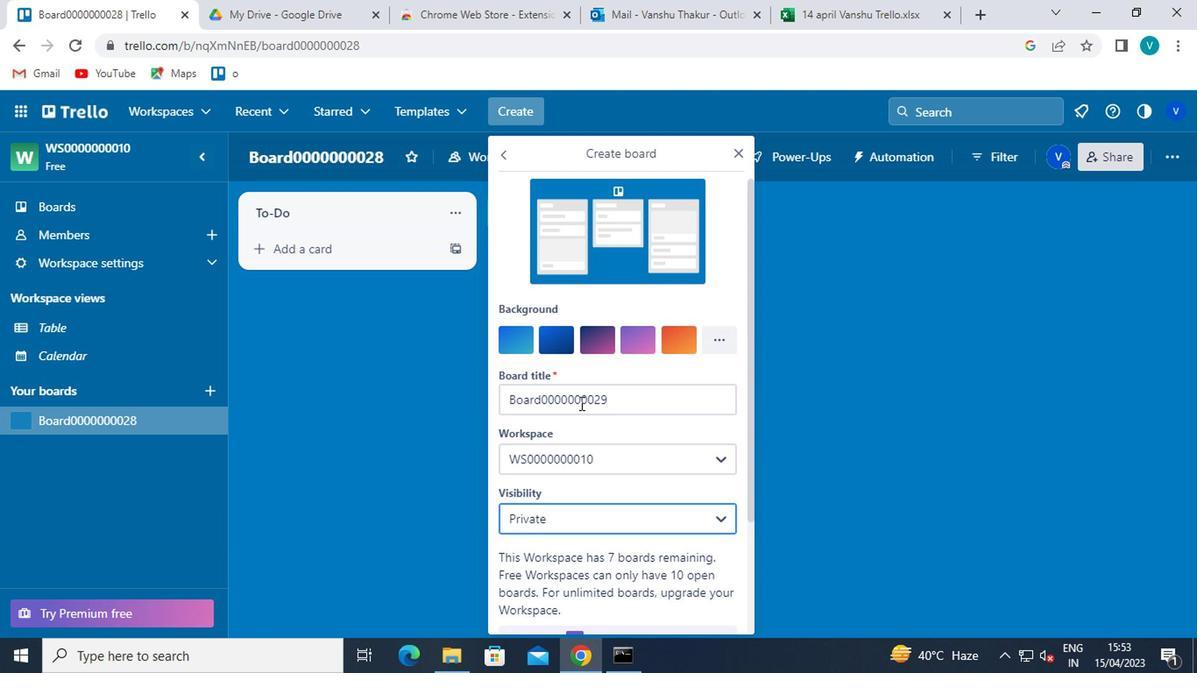 
Action: Mouse scrolled (568, 463) with delta (0, 0)
Screenshot: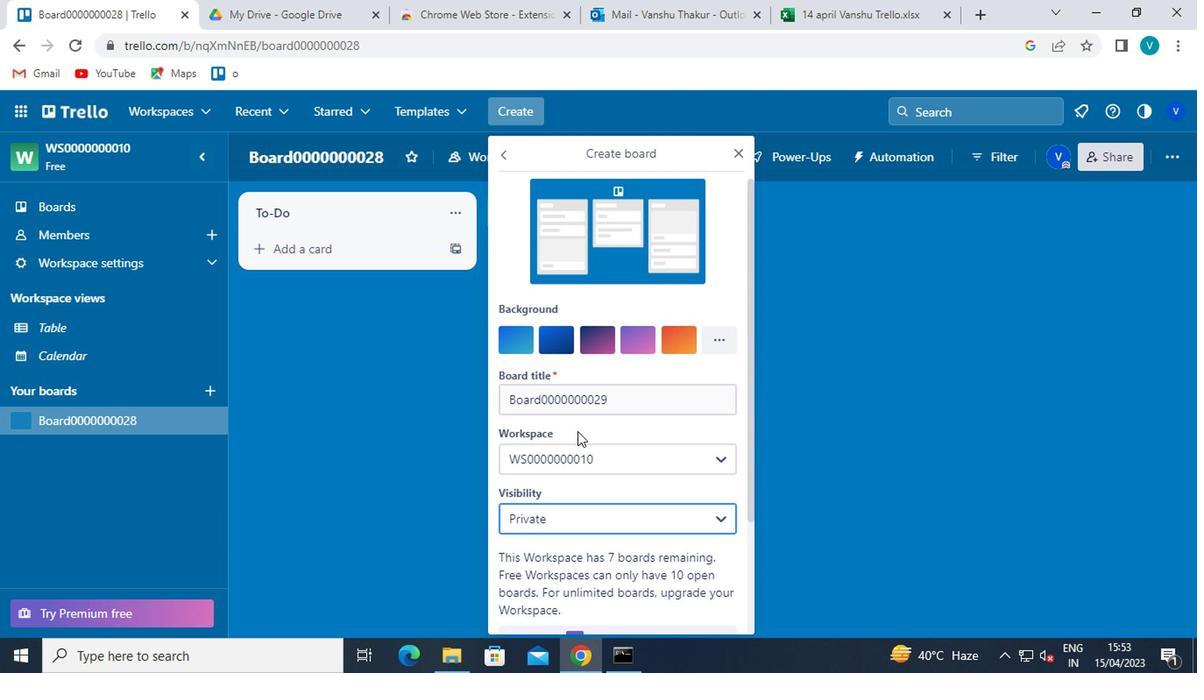 
Action: Mouse scrolled (568, 463) with delta (0, 0)
Screenshot: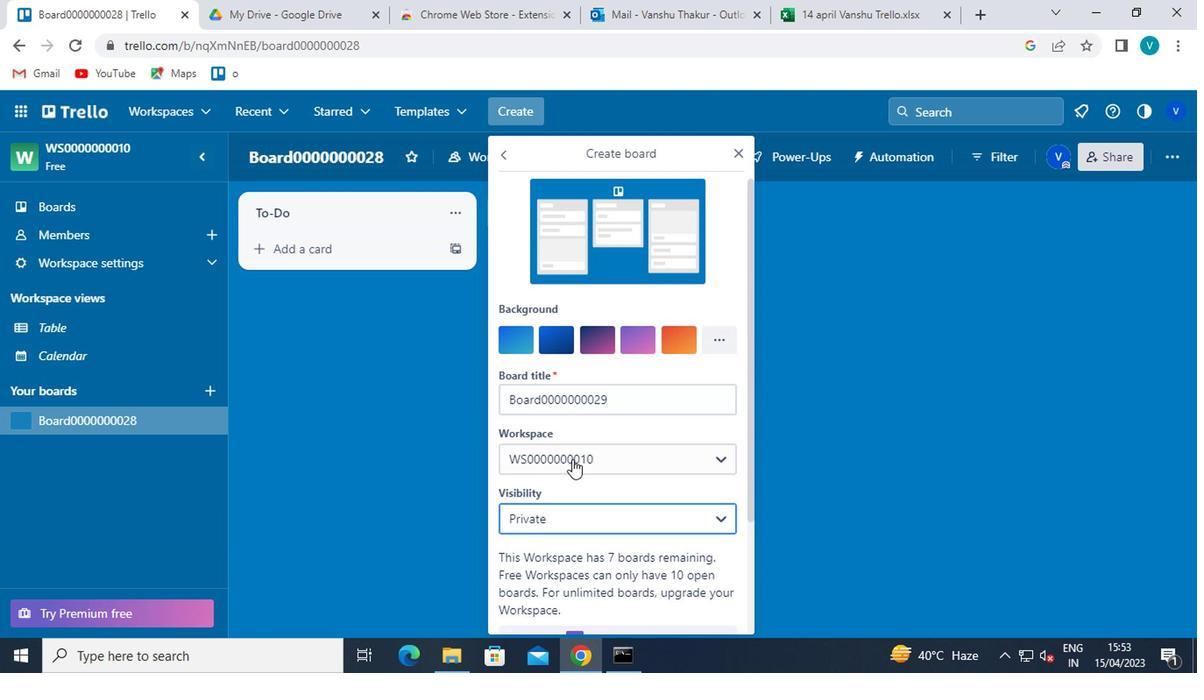 
Action: Mouse moved to (575, 548)
Screenshot: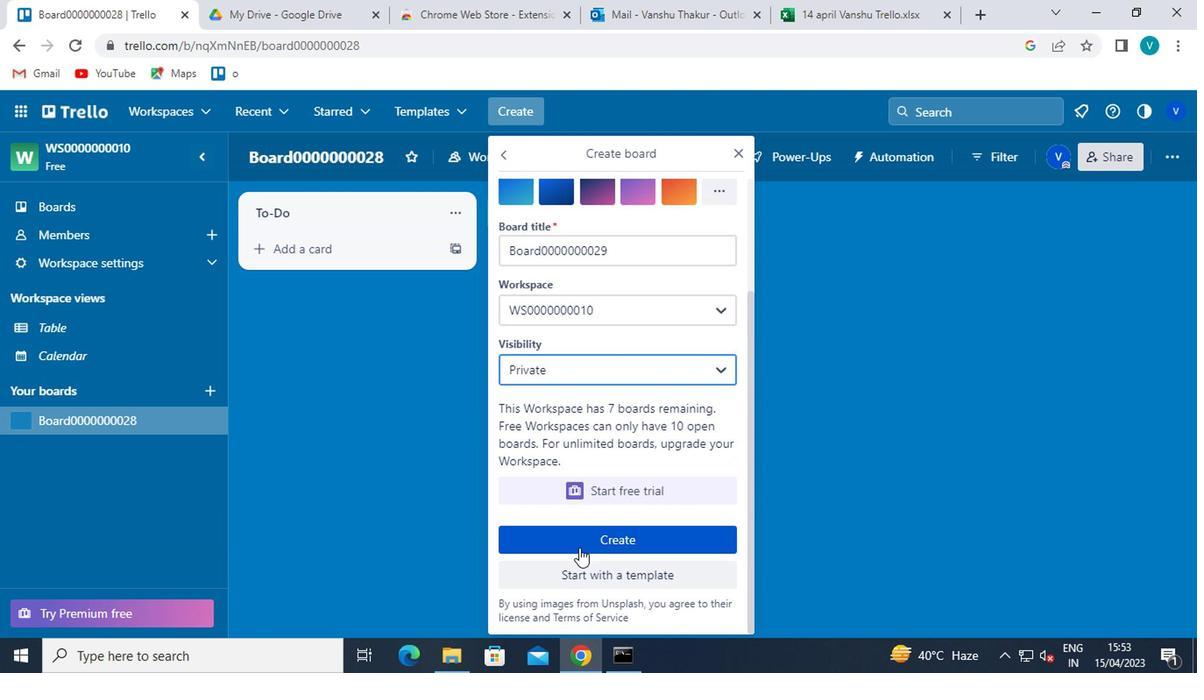 
Action: Mouse pressed left at (575, 548)
Screenshot: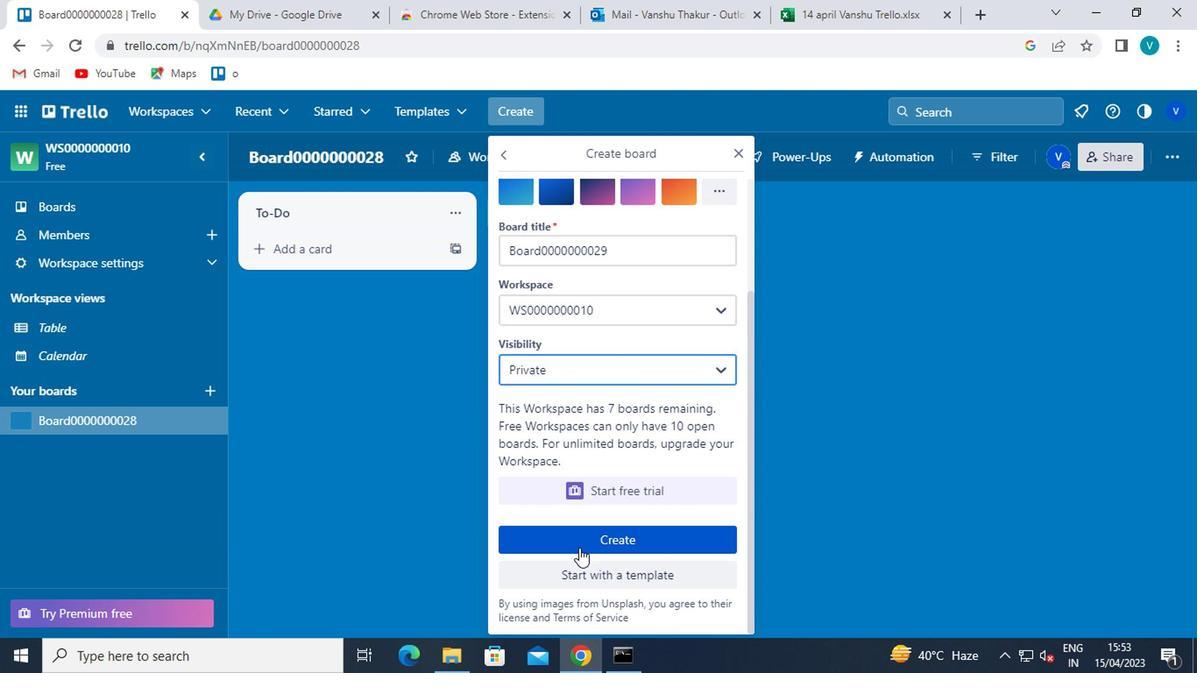 
Action: Mouse moved to (504, 111)
Screenshot: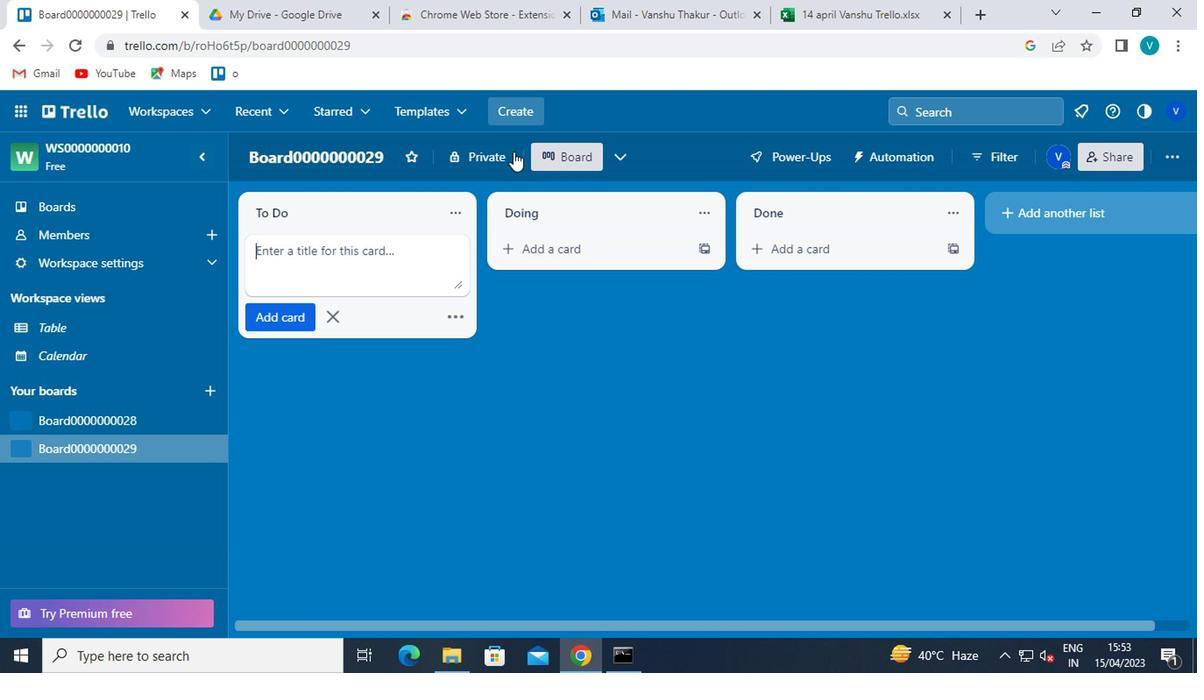 
Action: Mouse pressed left at (504, 111)
Screenshot: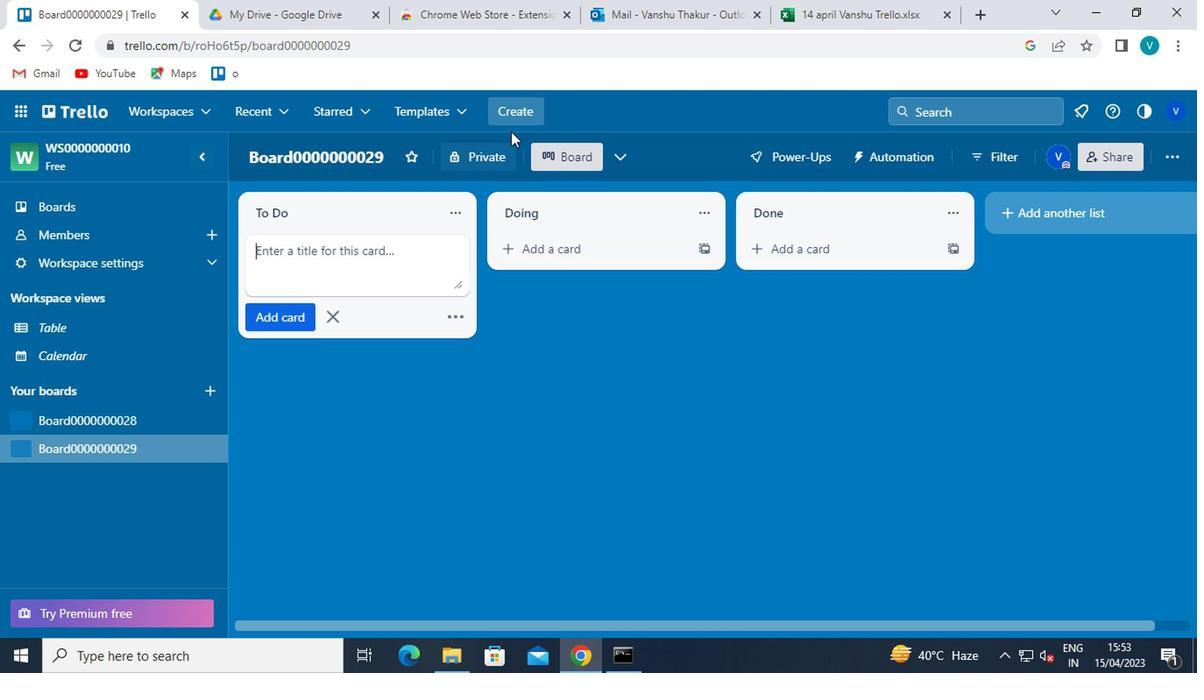 
Action: Mouse moved to (513, 148)
Screenshot: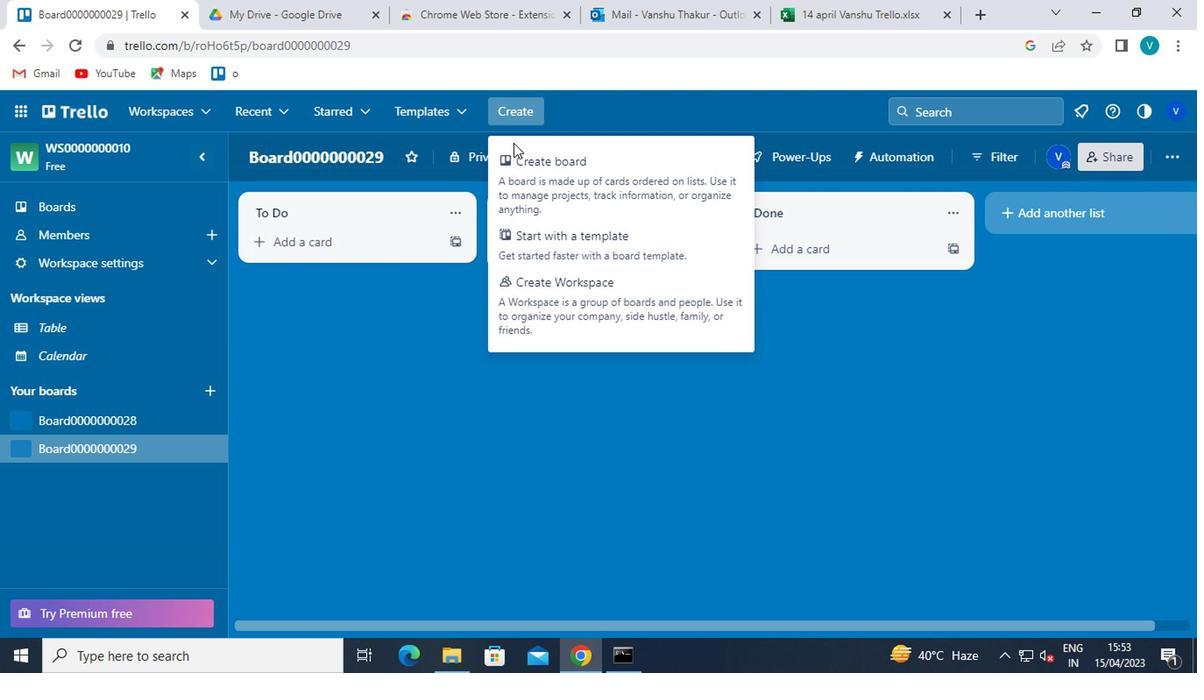 
Action: Mouse pressed left at (513, 148)
Screenshot: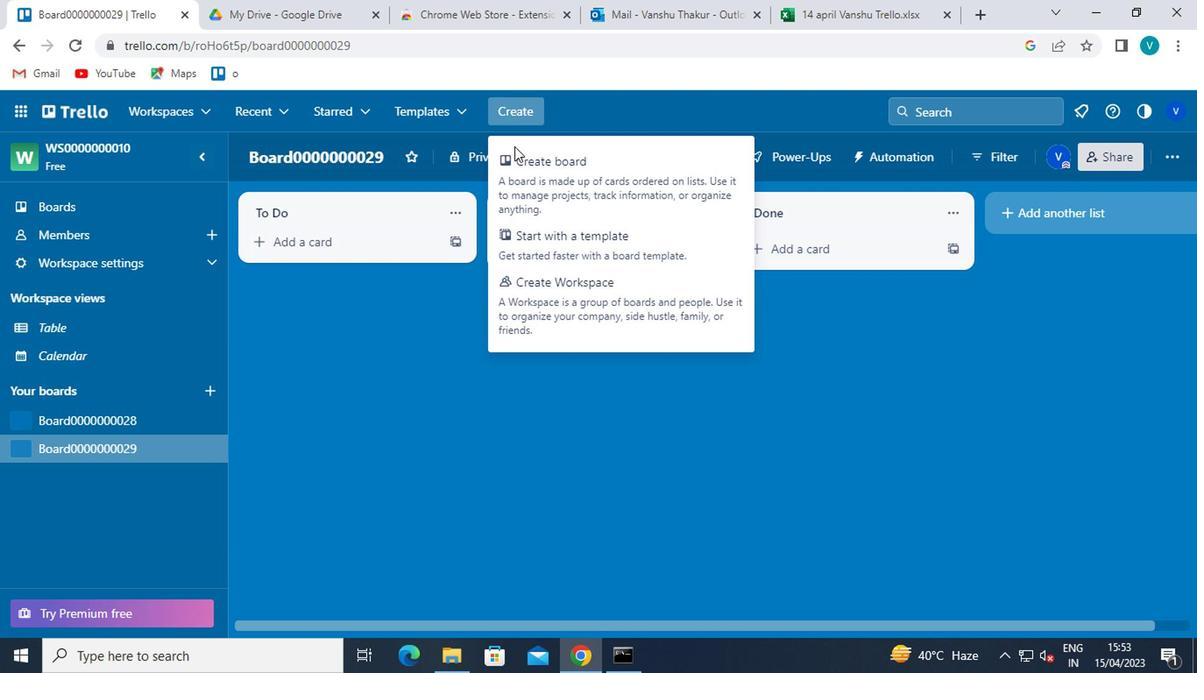 
Action: Mouse moved to (515, 406)
Screenshot: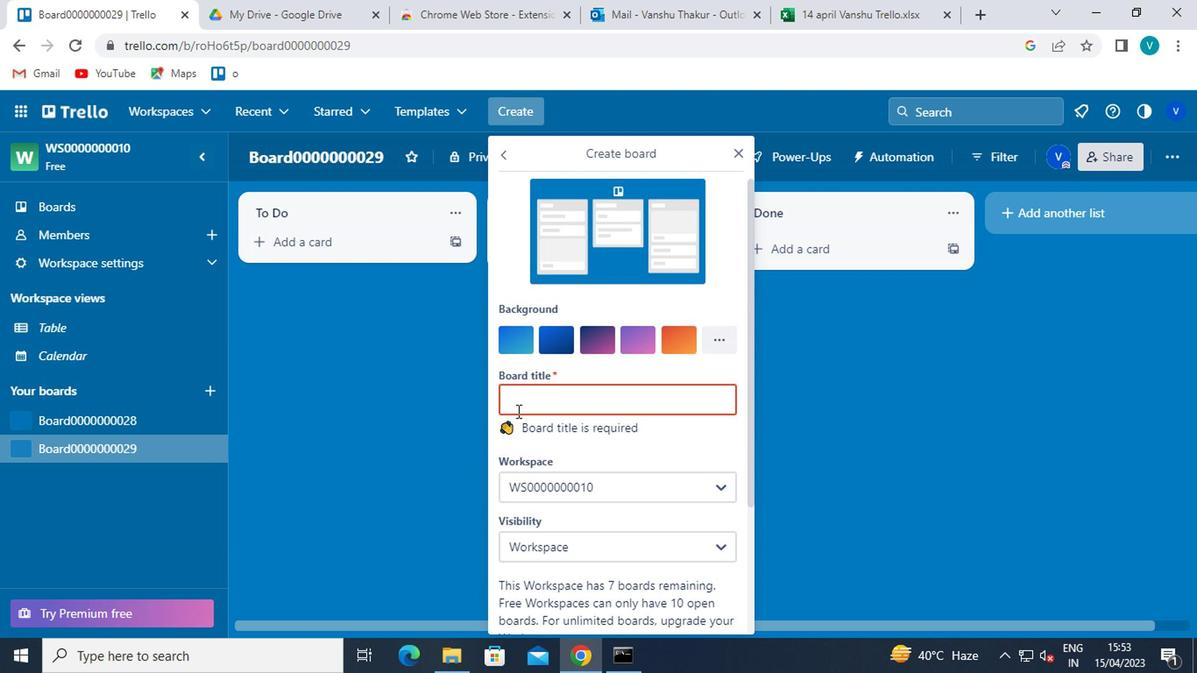 
Action: Mouse pressed left at (515, 406)
Screenshot: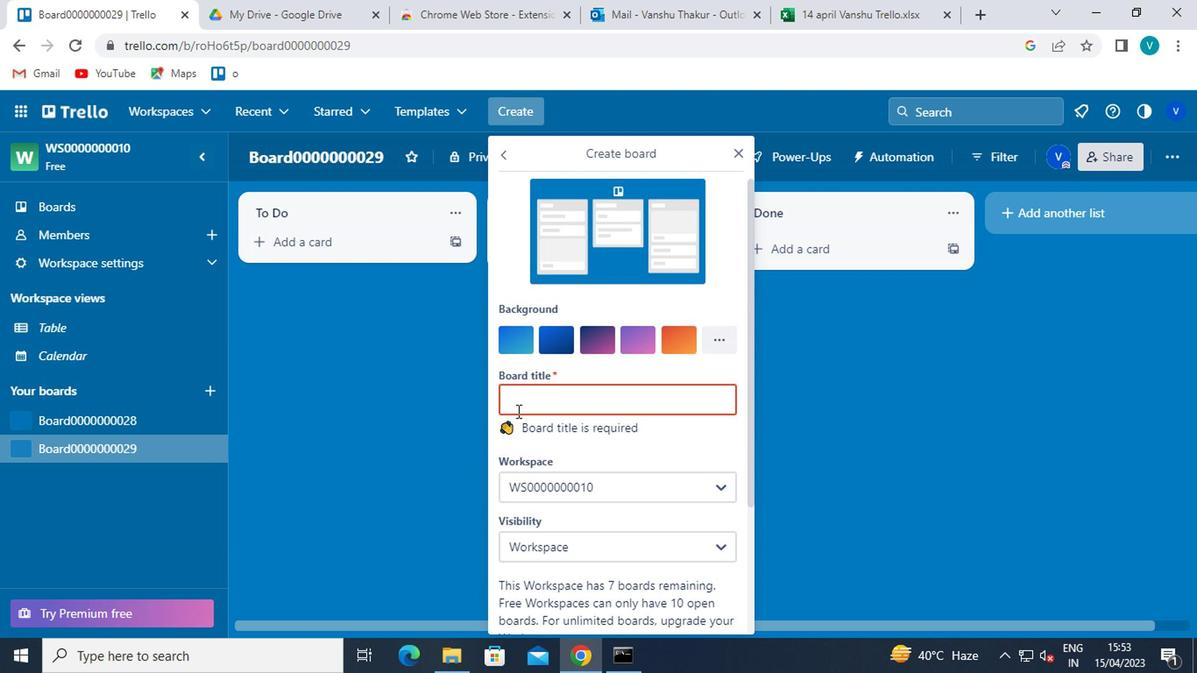 
Action: Key pressed <Key.shift>BOARD0000000030
Screenshot: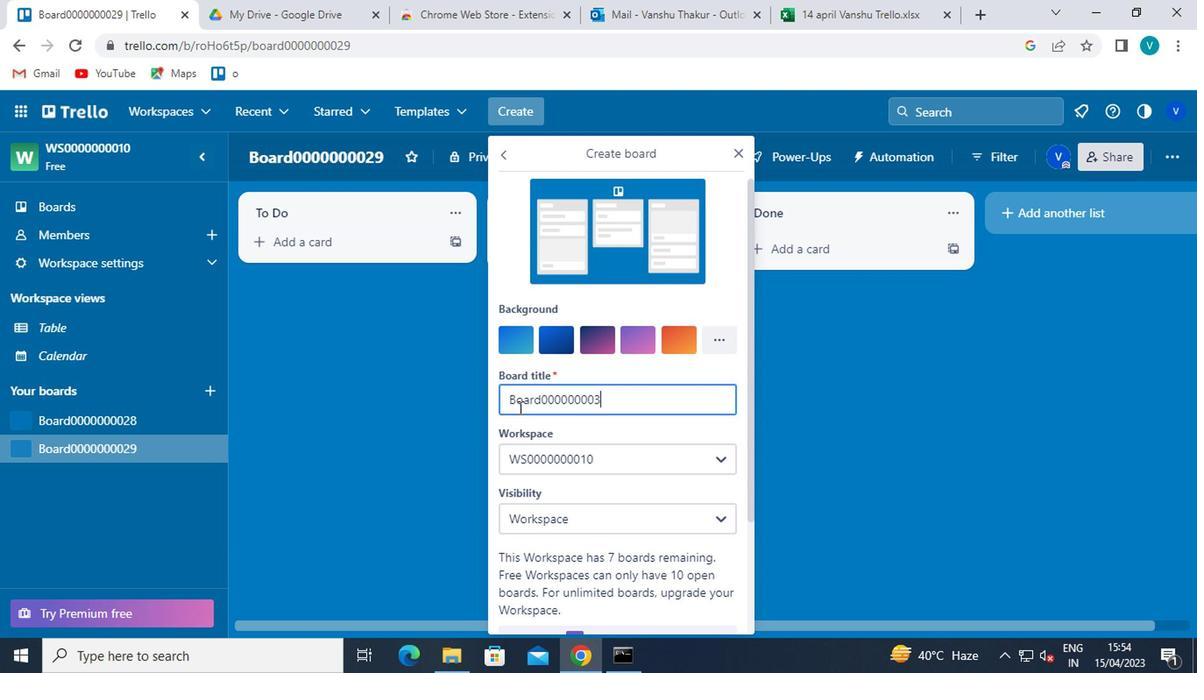 
Action: Mouse moved to (545, 509)
Screenshot: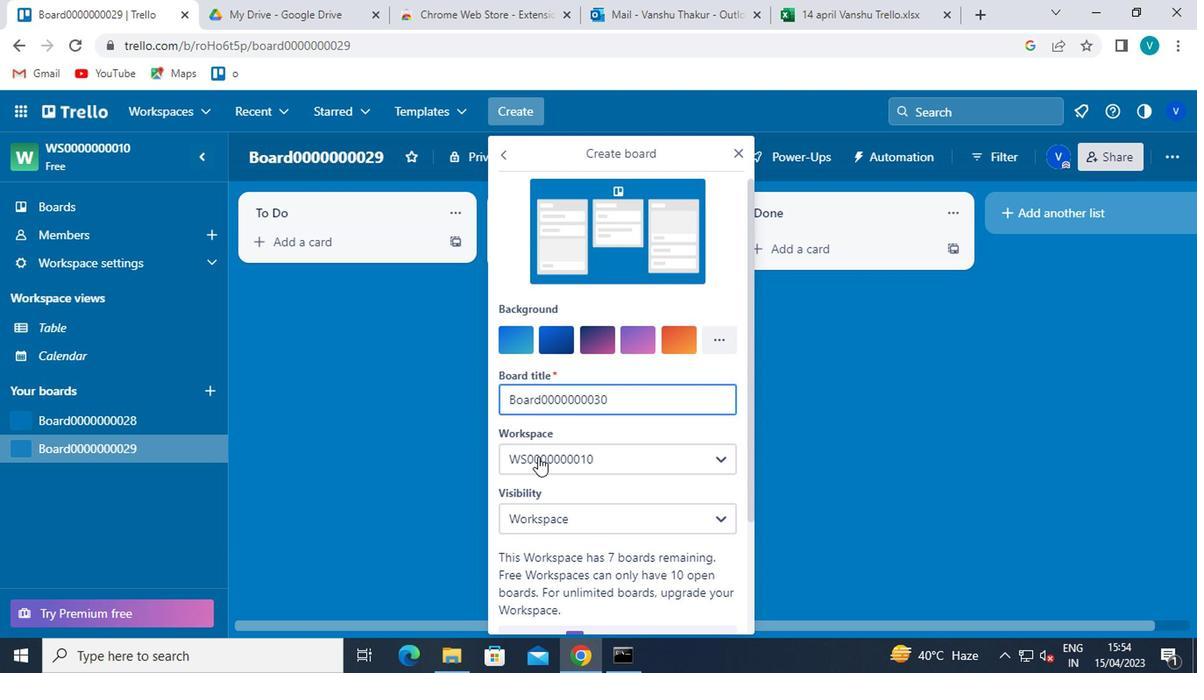 
Action: Mouse pressed left at (545, 509)
Screenshot: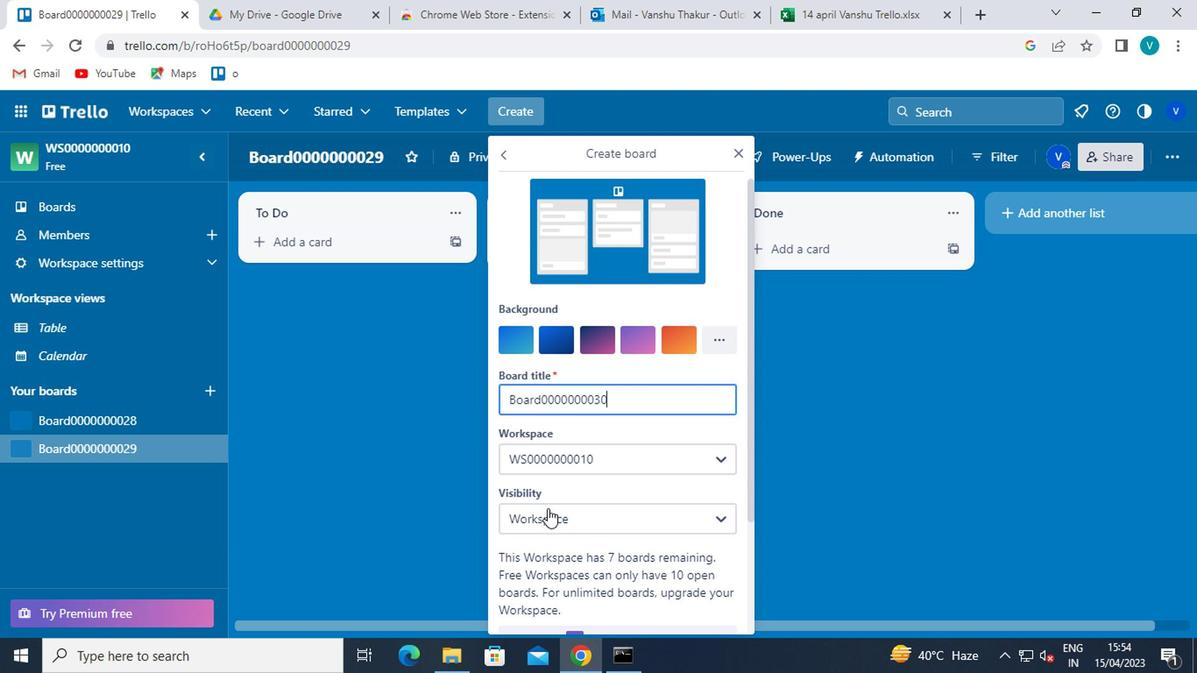 
Action: Mouse moved to (578, 464)
Screenshot: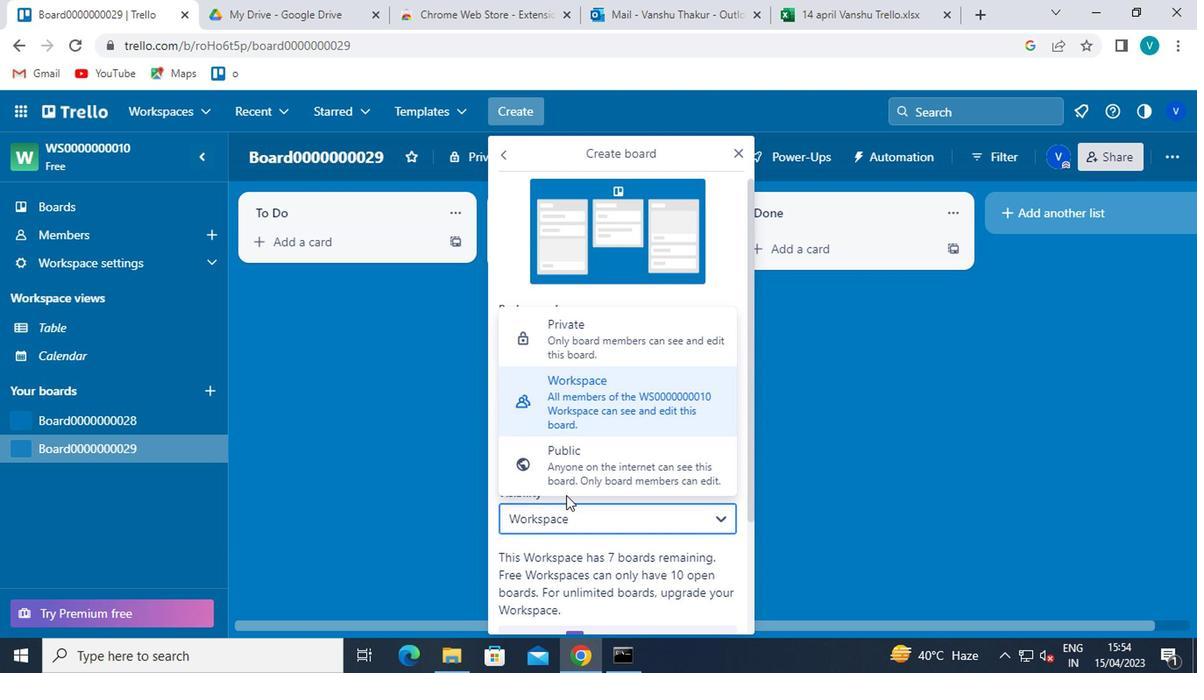 
Action: Mouse pressed left at (578, 464)
Screenshot: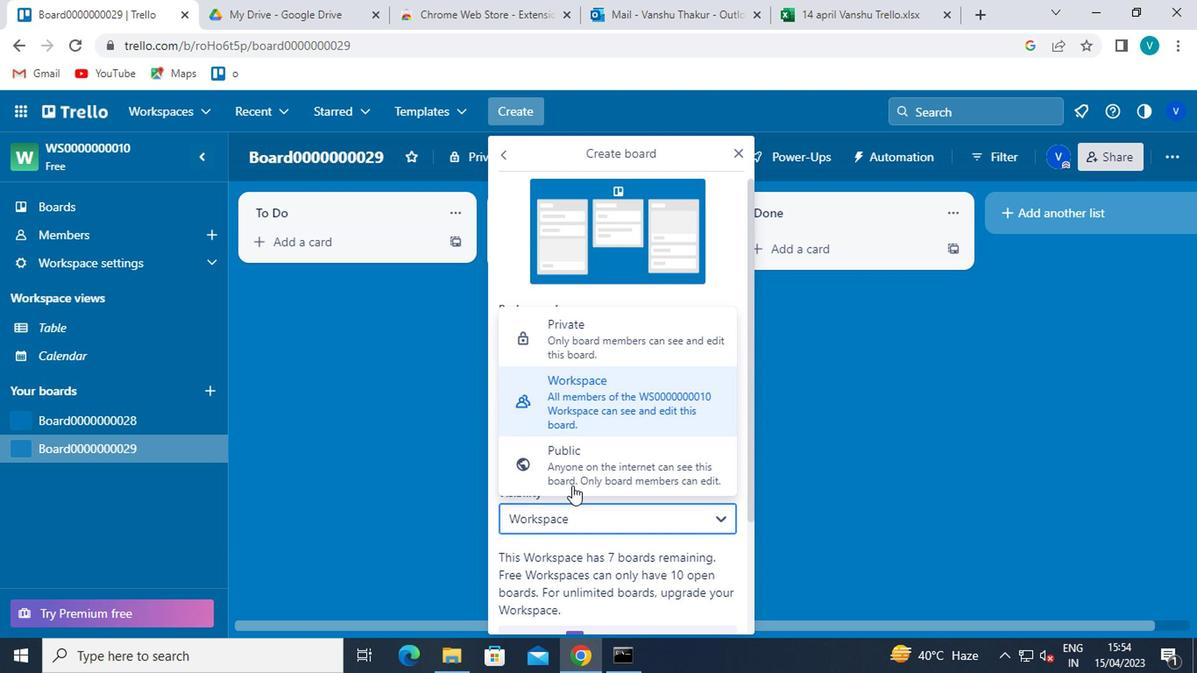 
Action: Mouse moved to (579, 464)
Screenshot: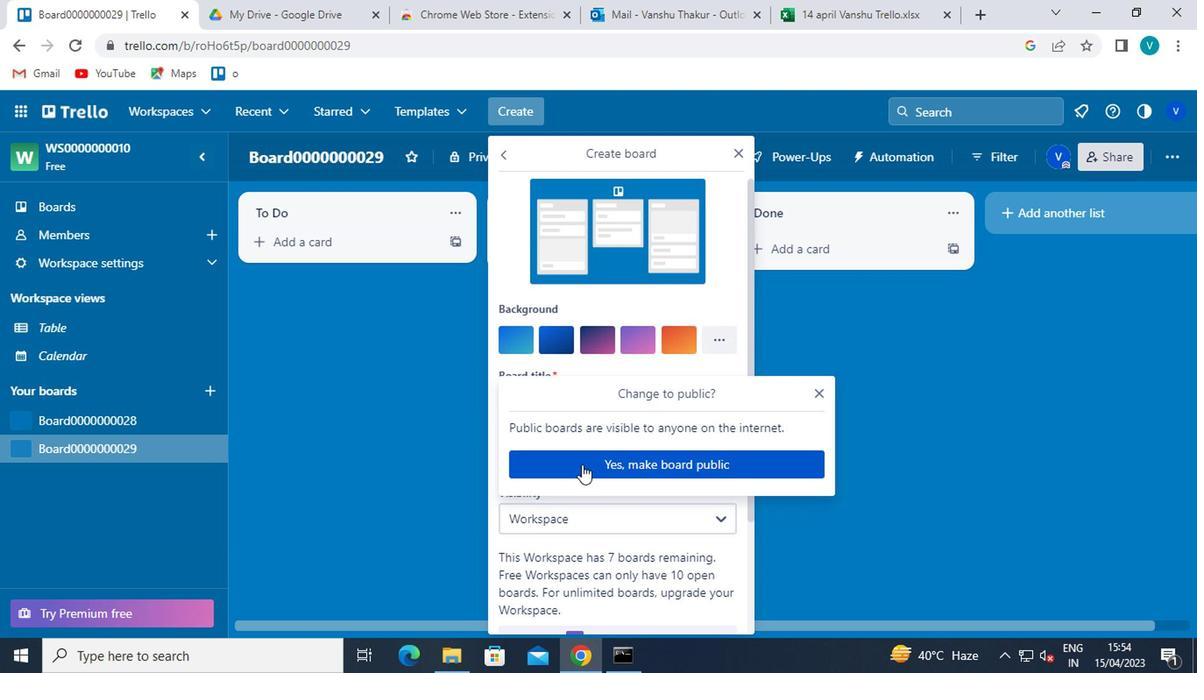 
Action: Mouse pressed left at (579, 464)
Screenshot: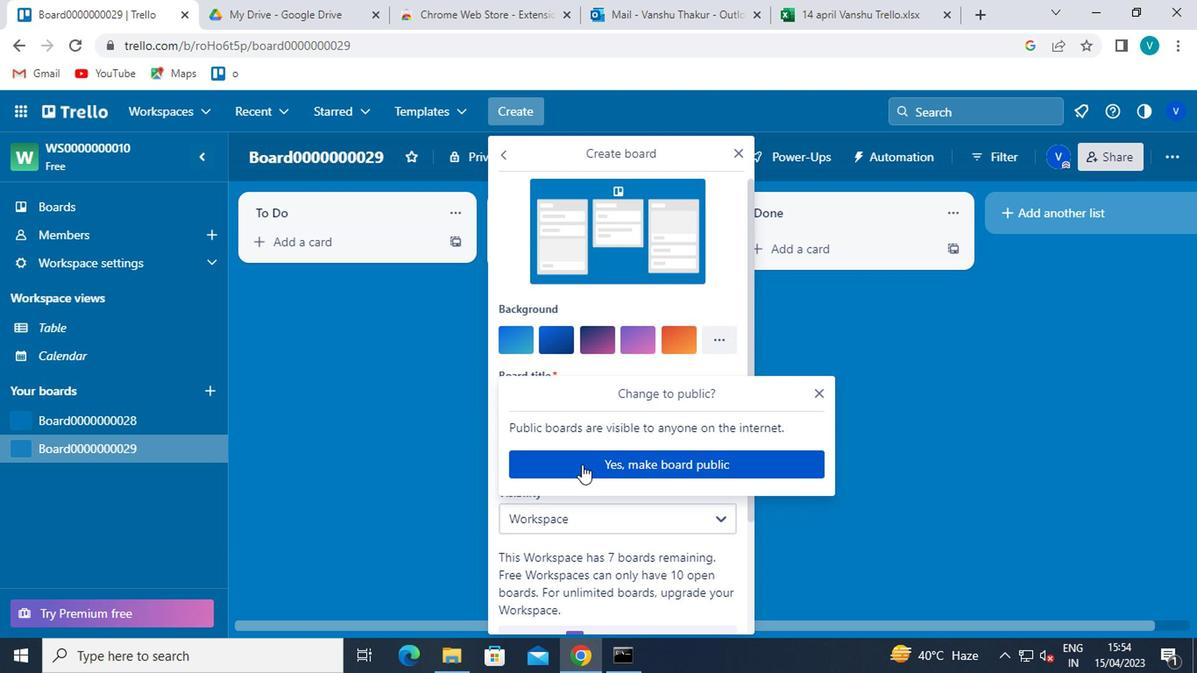 
Action: Mouse moved to (573, 482)
Screenshot: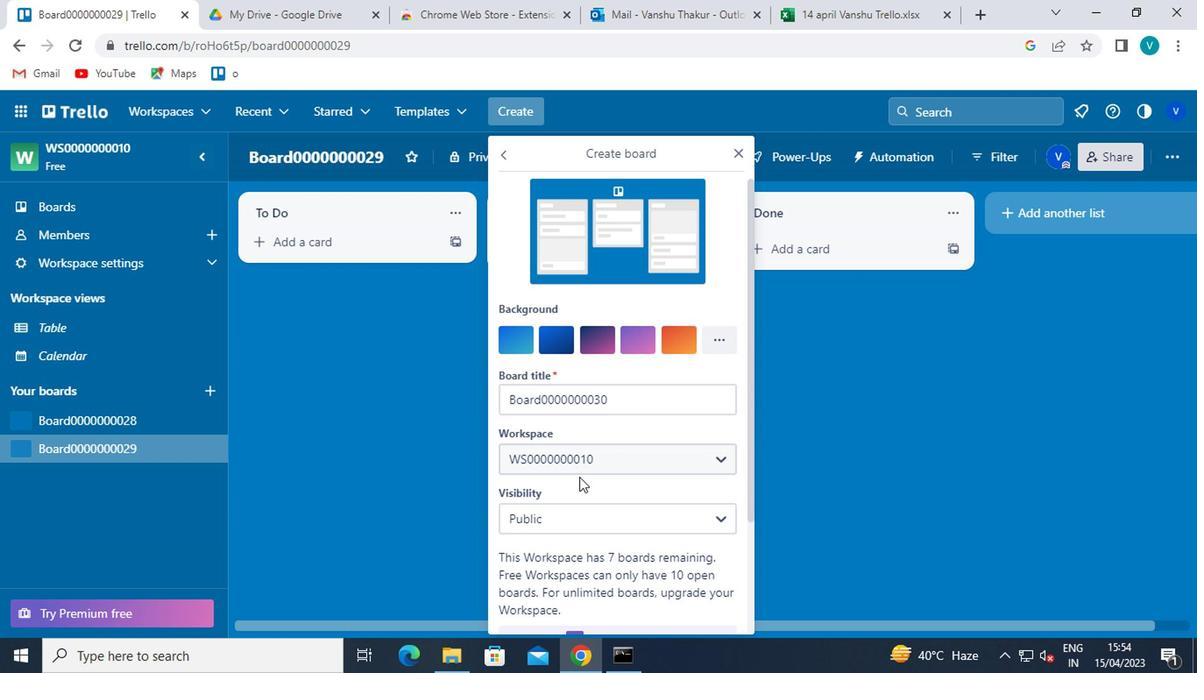 
Action: Mouse scrolled (573, 482) with delta (0, 0)
Screenshot: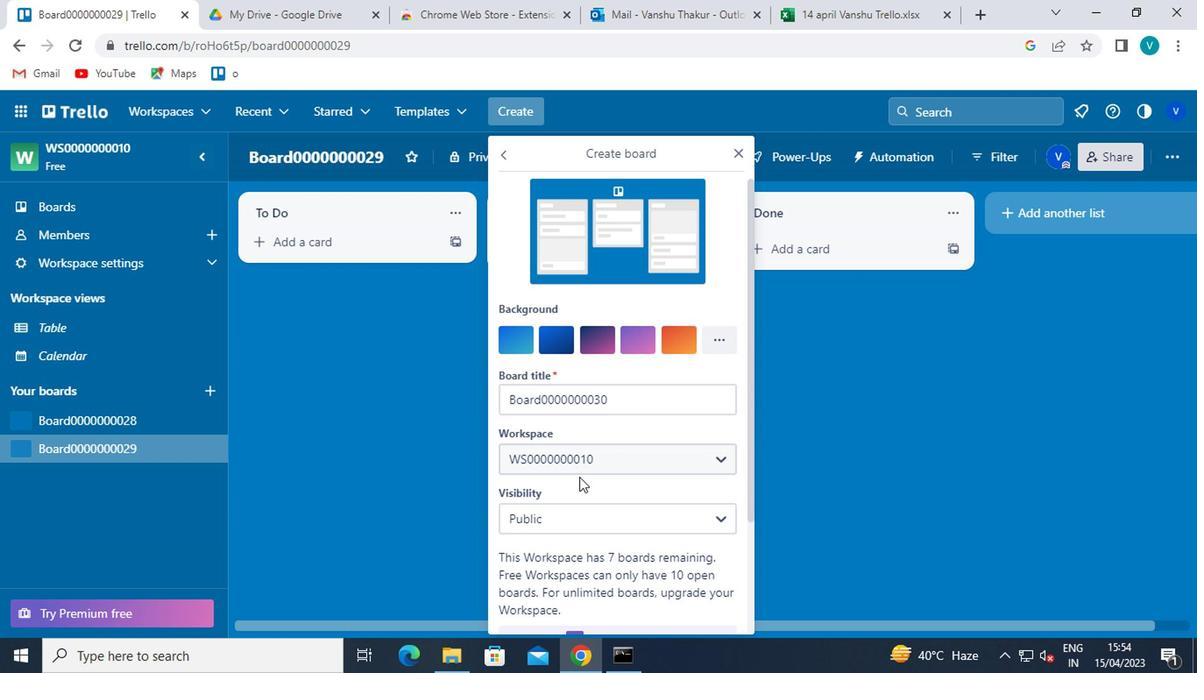 
Action: Mouse scrolled (573, 482) with delta (0, 0)
Screenshot: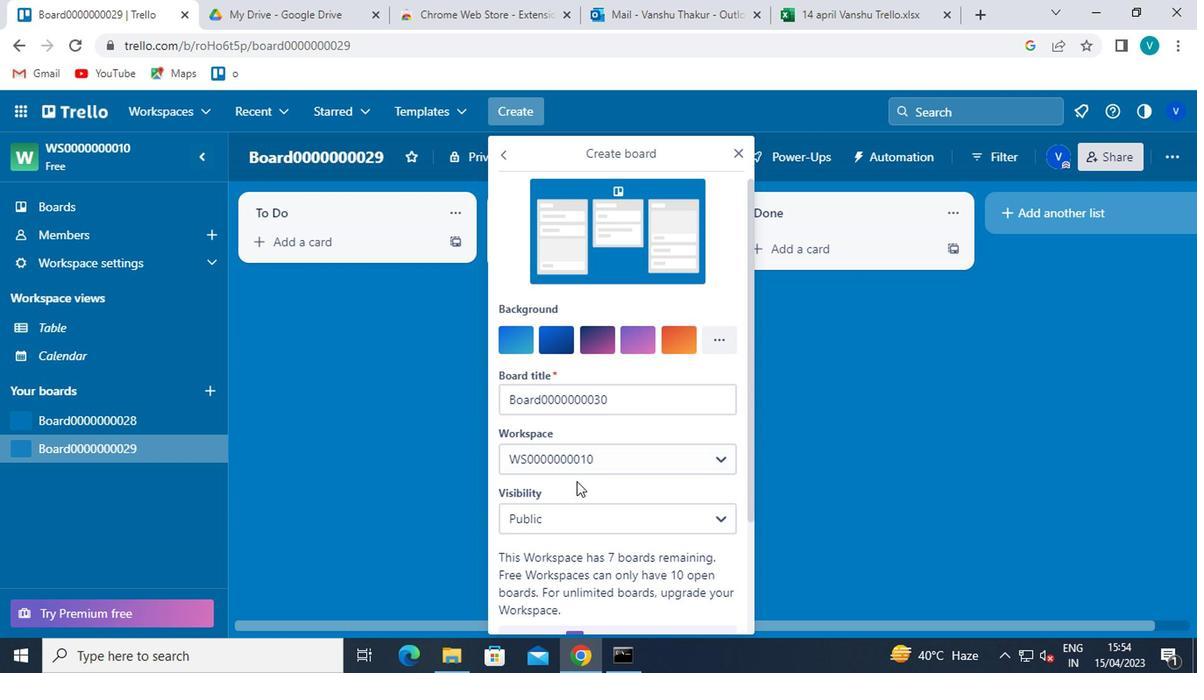 
Action: Mouse moved to (581, 533)
Screenshot: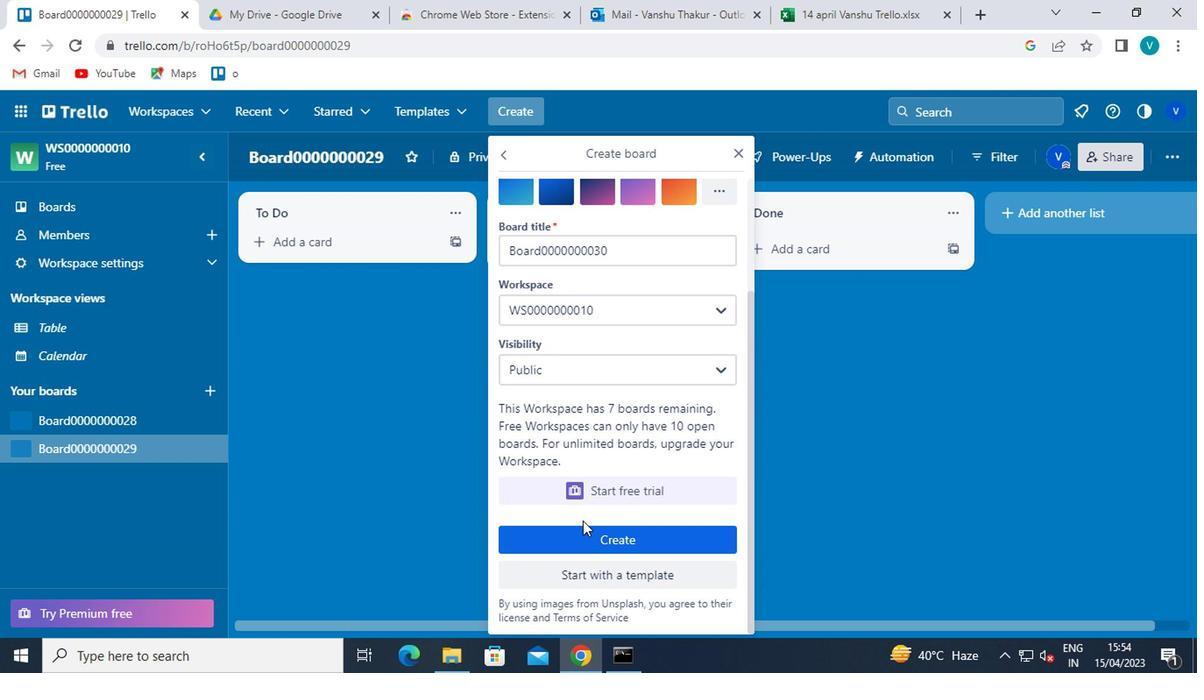 
Action: Mouse pressed left at (581, 533)
Screenshot: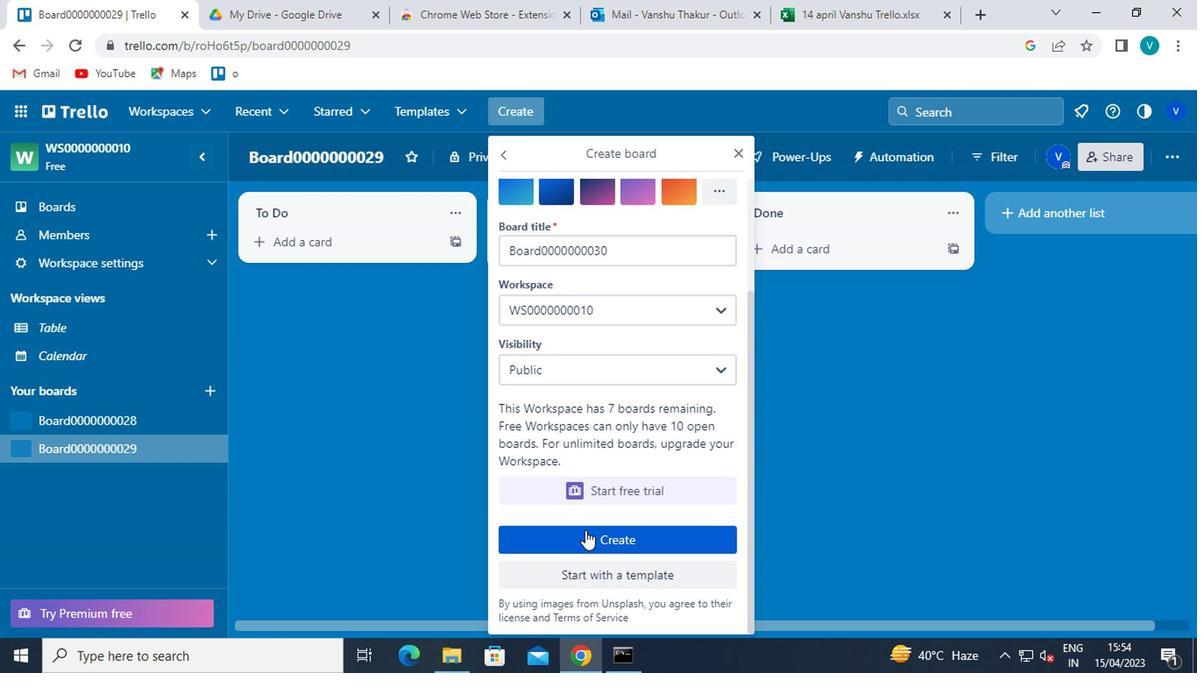 
Action: Mouse moved to (129, 412)
Screenshot: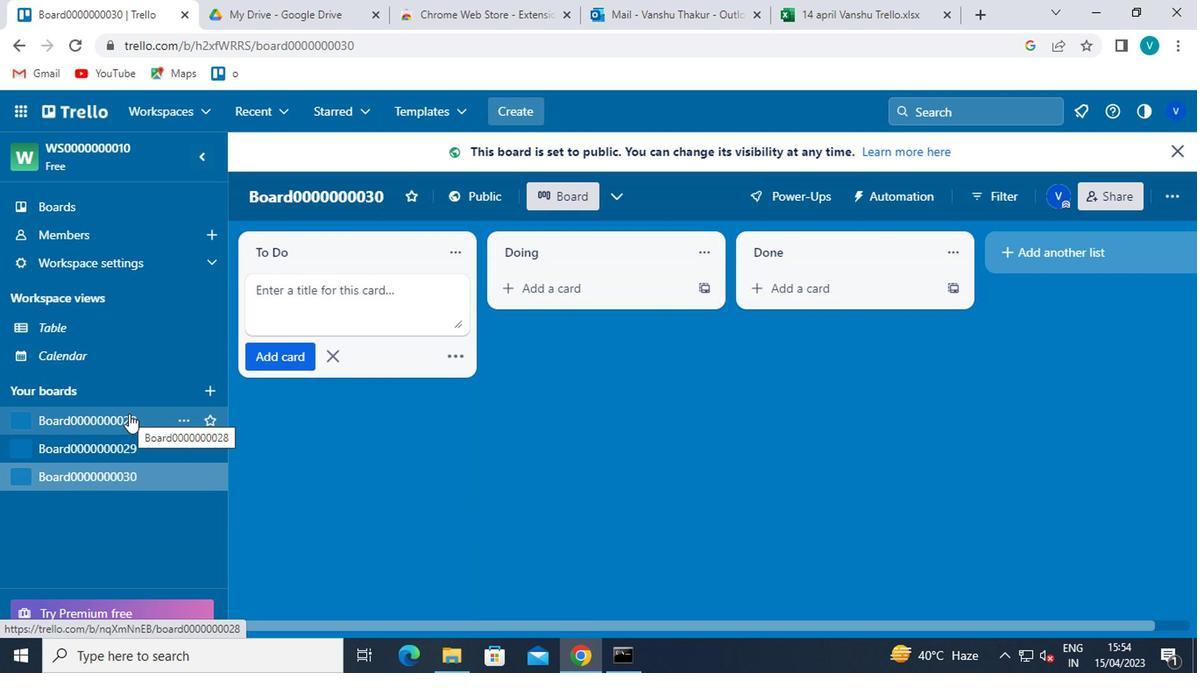 
Action: Mouse pressed left at (129, 412)
Screenshot: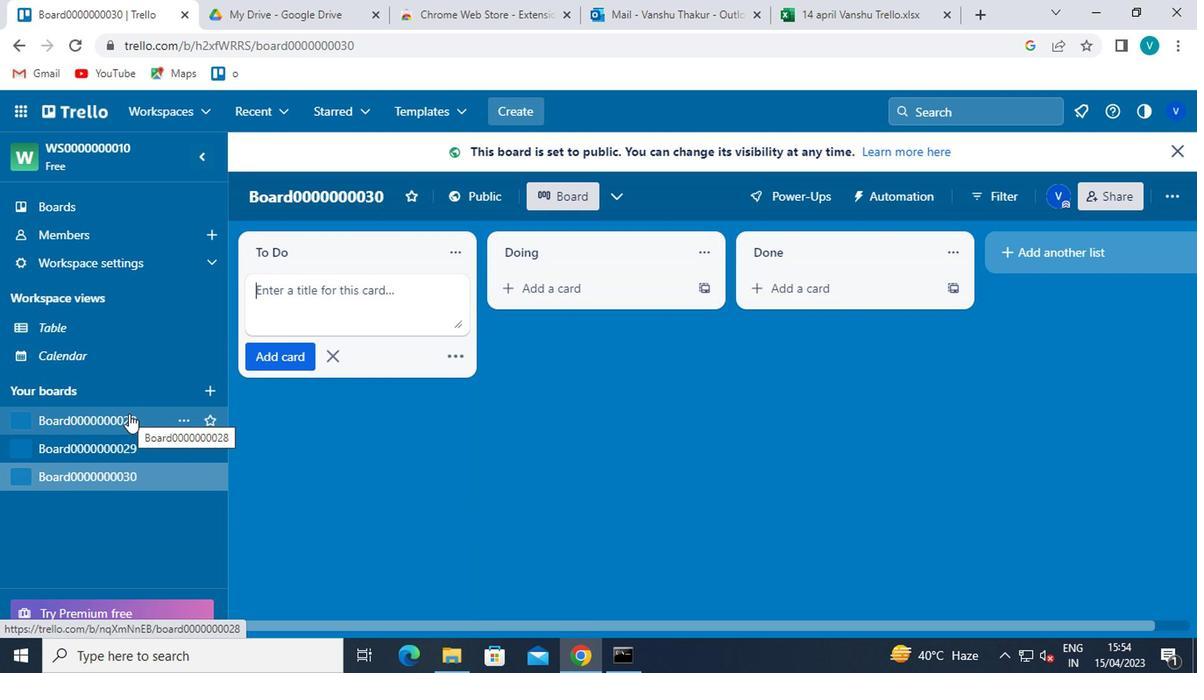 
Action: Mouse moved to (324, 245)
Screenshot: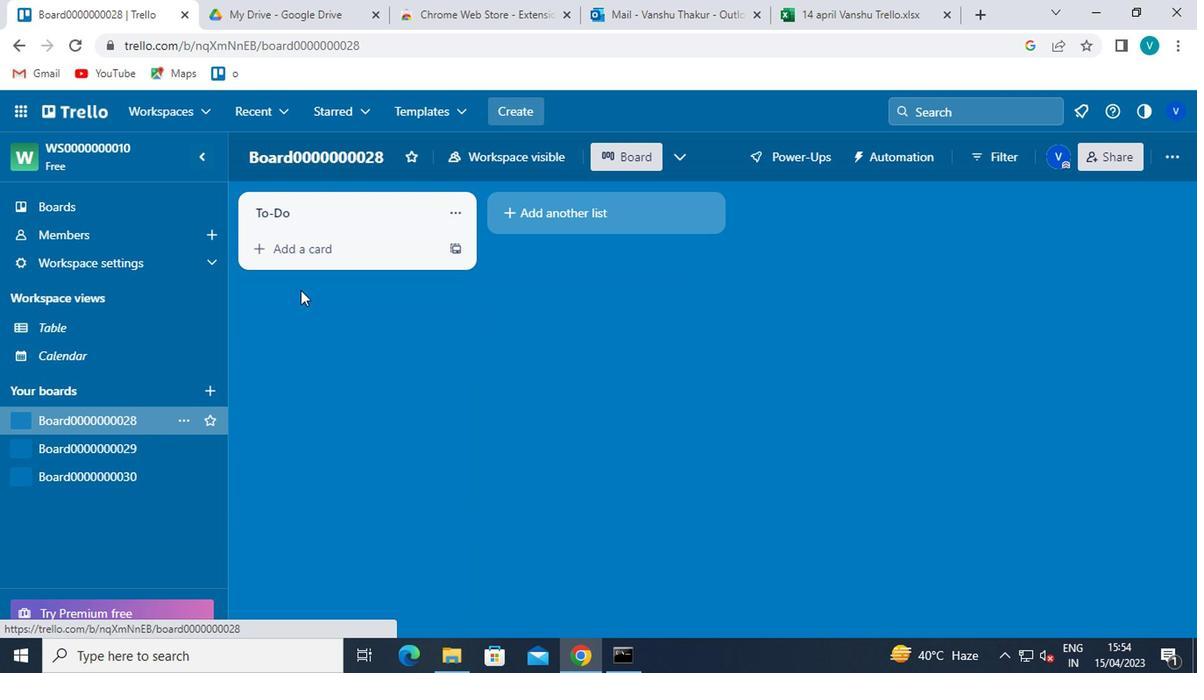 
Action: Mouse pressed left at (324, 245)
Screenshot: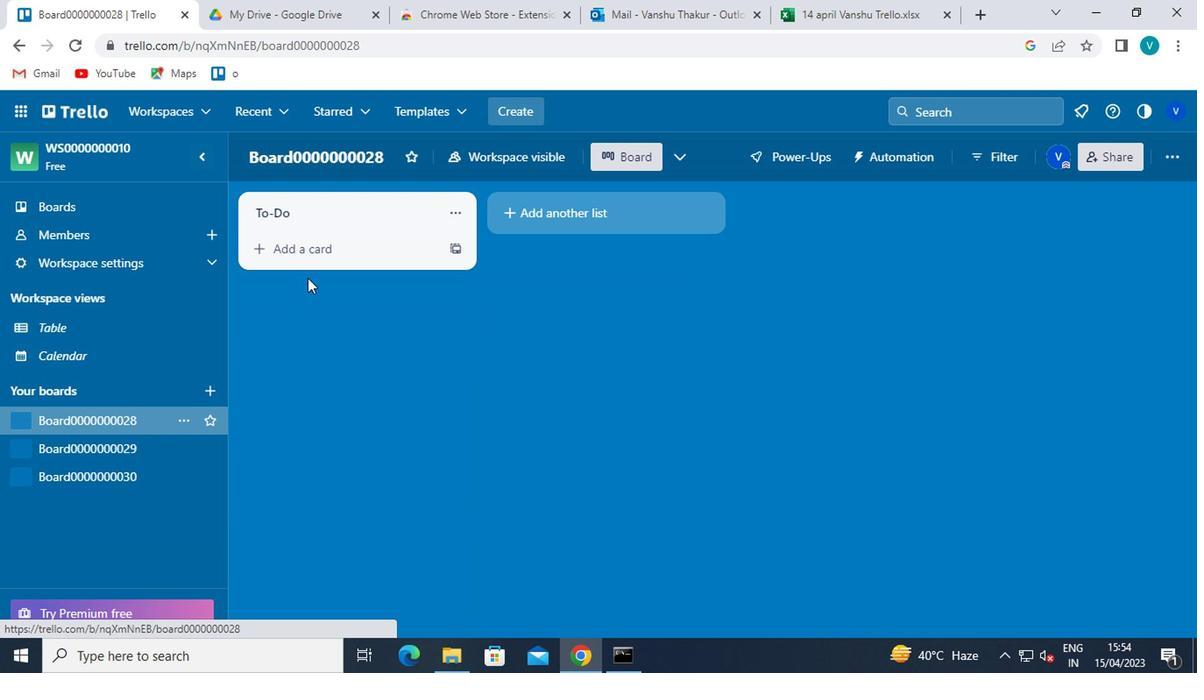 
Action: Key pressed <Key.shift>CARD0000000109<Key.enter><Key.shift>CARD0000000110<Key.enter>
Screenshot: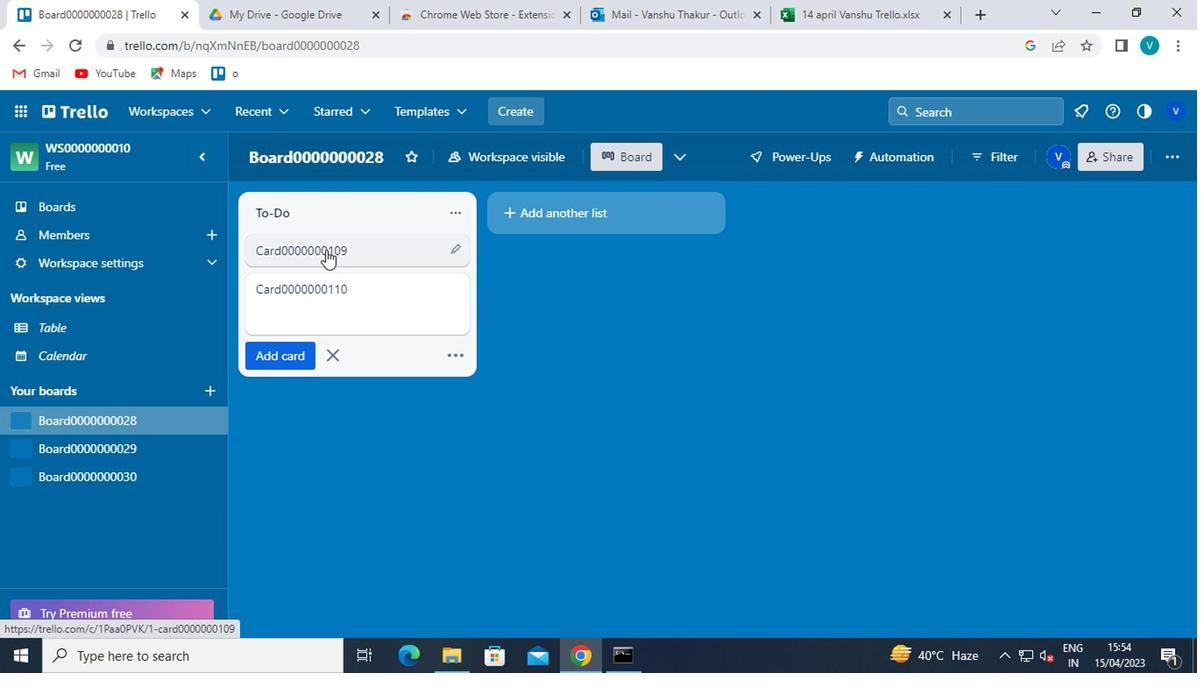 
